 Task: Reply to email with the signature Anna Garcia with the subject 'Request for a meeting' from softage.1@softage.net with the message 'I would like to schedule a call to discuss the progress of the new product development.' with CC to softage.6@softage.net with an attached document User_manual.docx
Action: Mouse moved to (1182, 197)
Screenshot: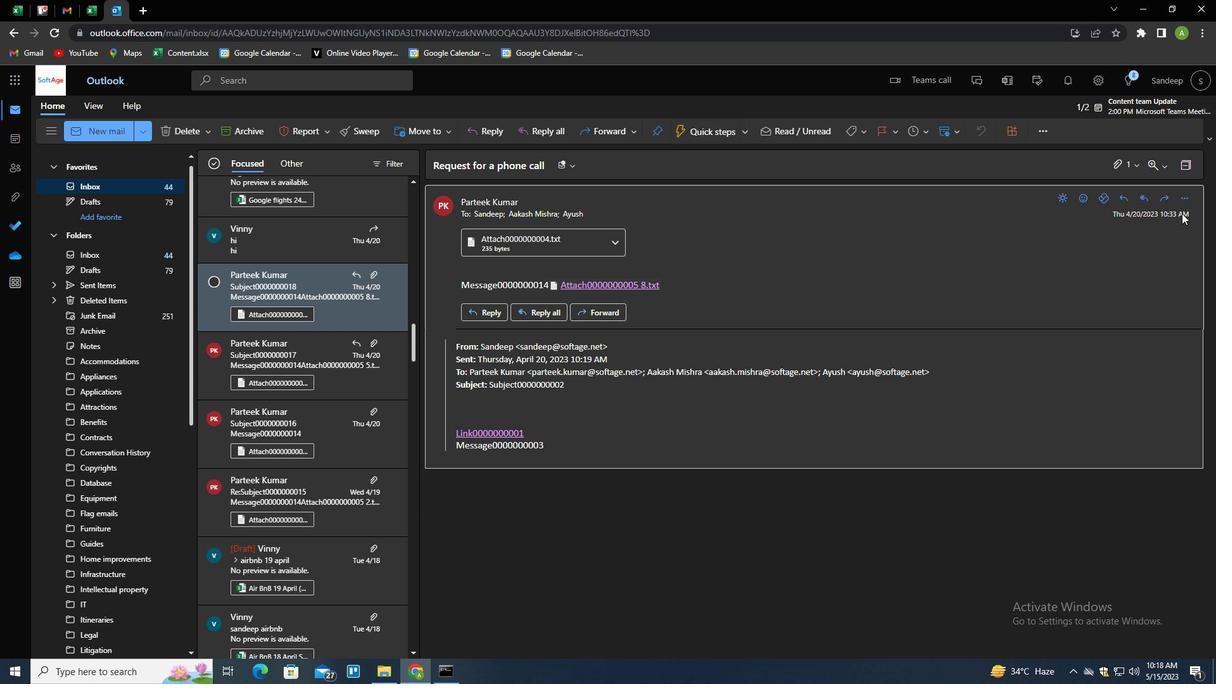 
Action: Mouse pressed left at (1182, 197)
Screenshot: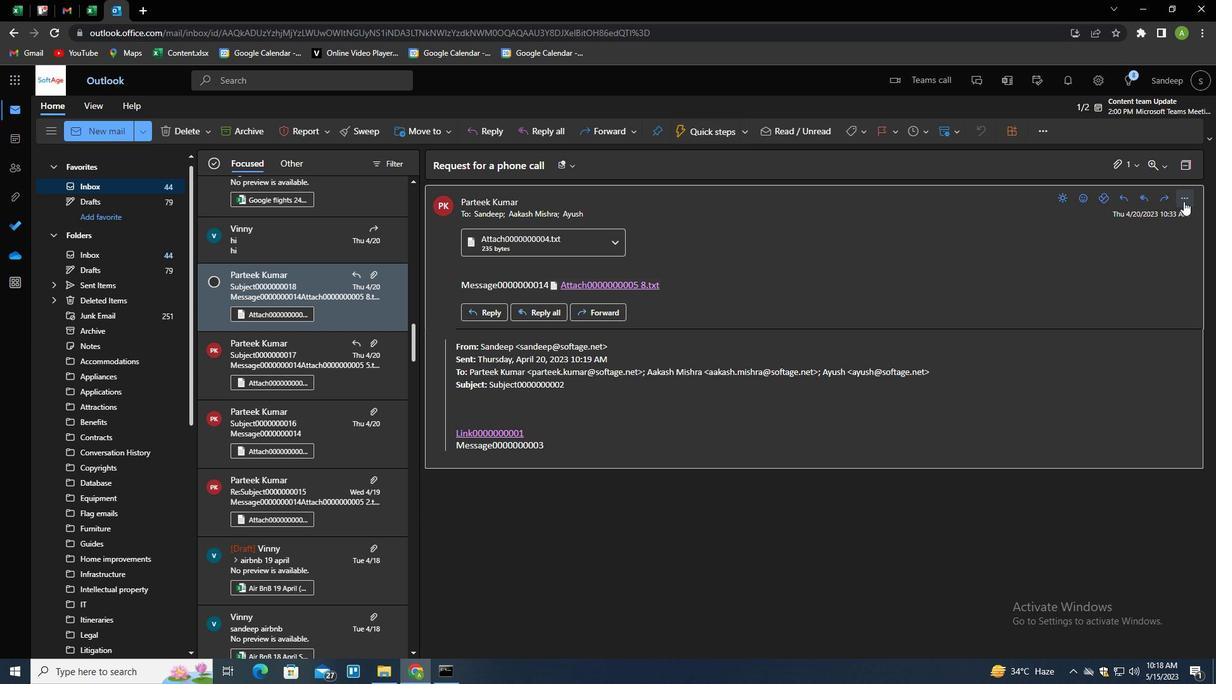 
Action: Mouse moved to (1130, 218)
Screenshot: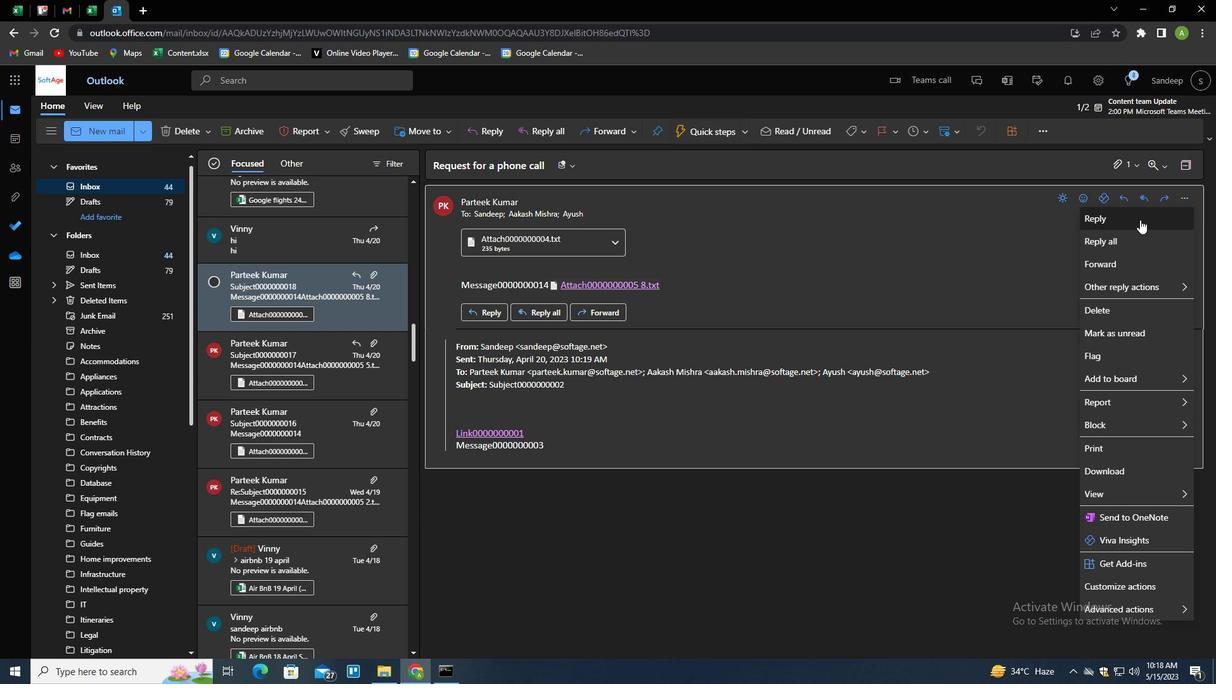 
Action: Mouse pressed left at (1130, 218)
Screenshot: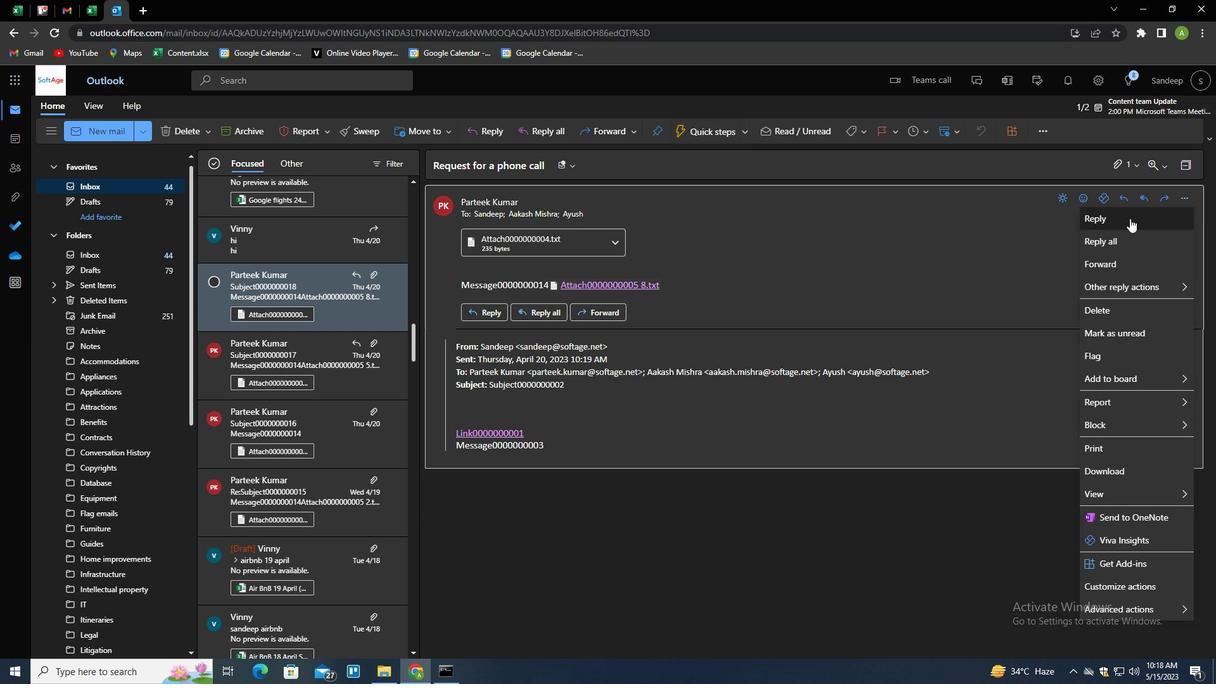 
Action: Mouse moved to (851, 134)
Screenshot: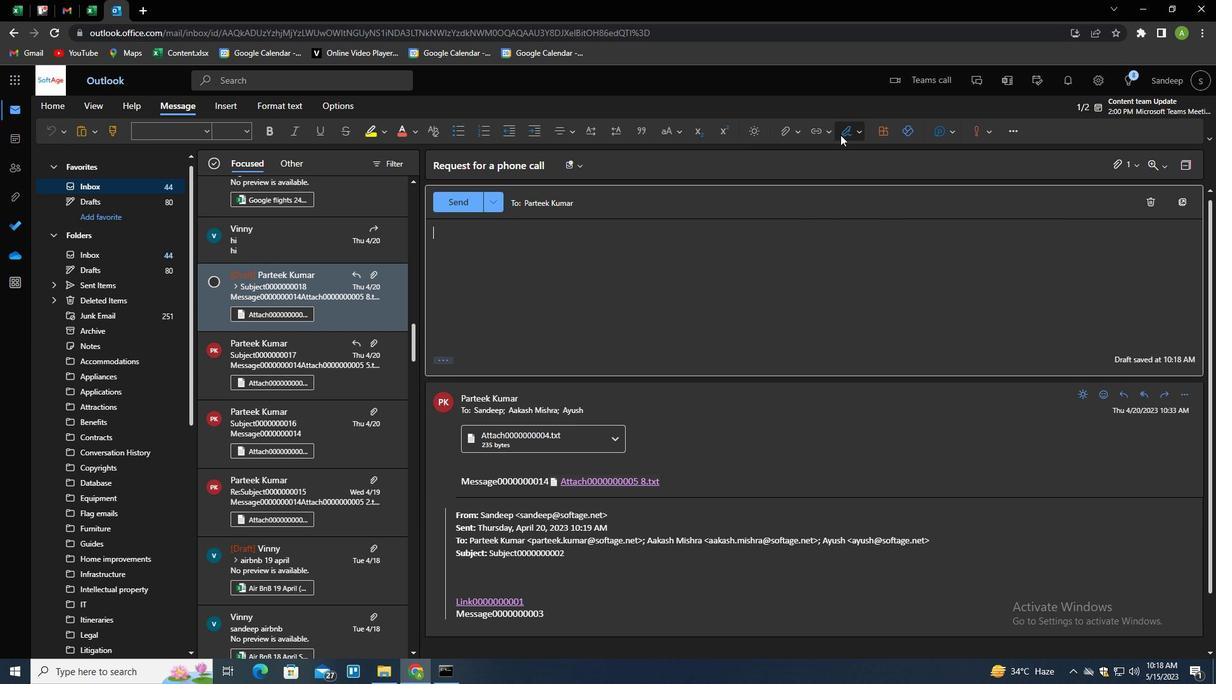 
Action: Mouse pressed left at (851, 134)
Screenshot: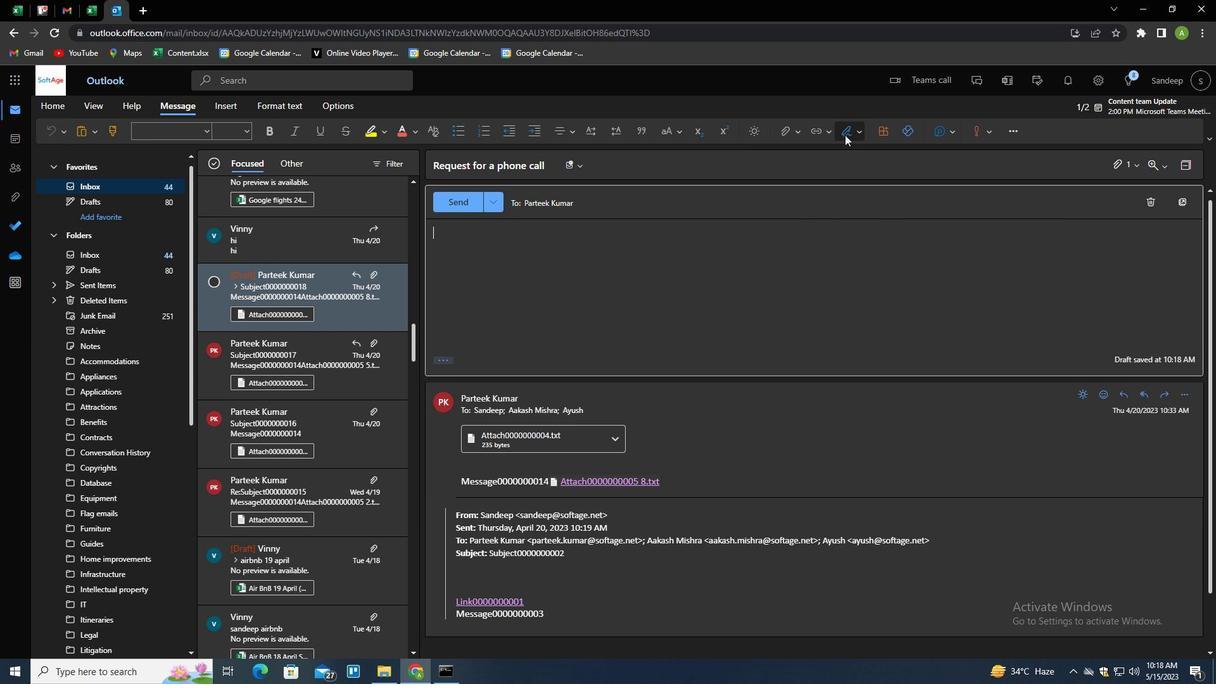 
Action: Mouse moved to (840, 184)
Screenshot: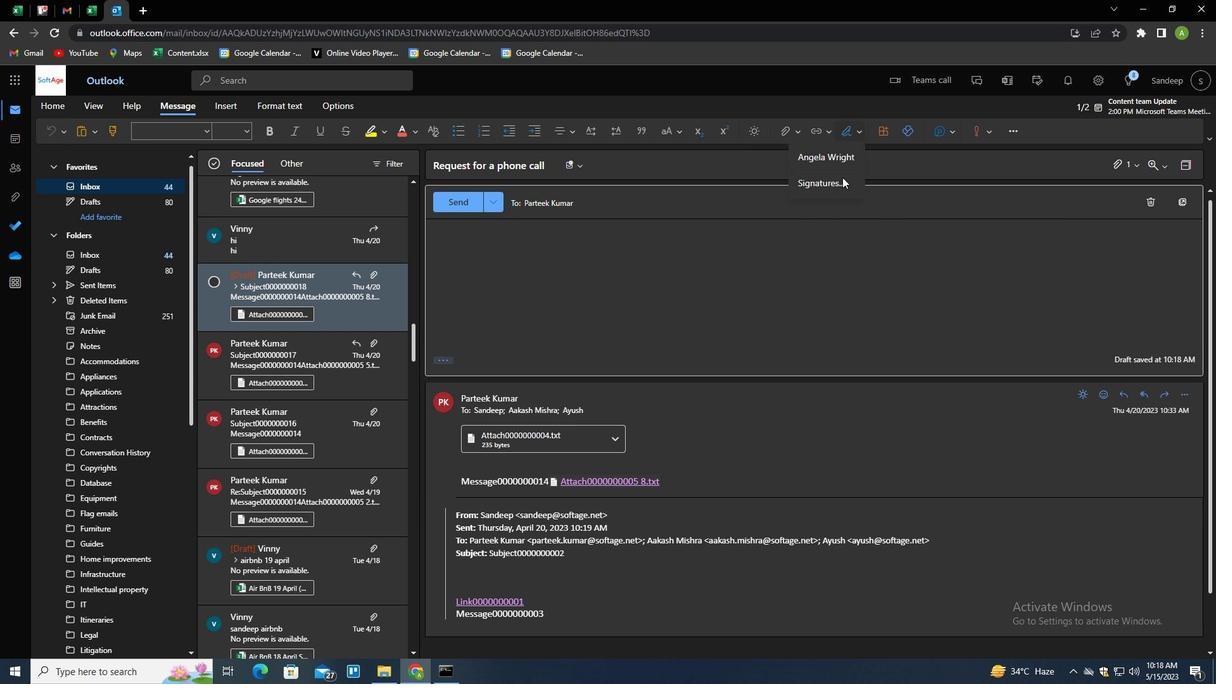 
Action: Mouse pressed left at (840, 184)
Screenshot: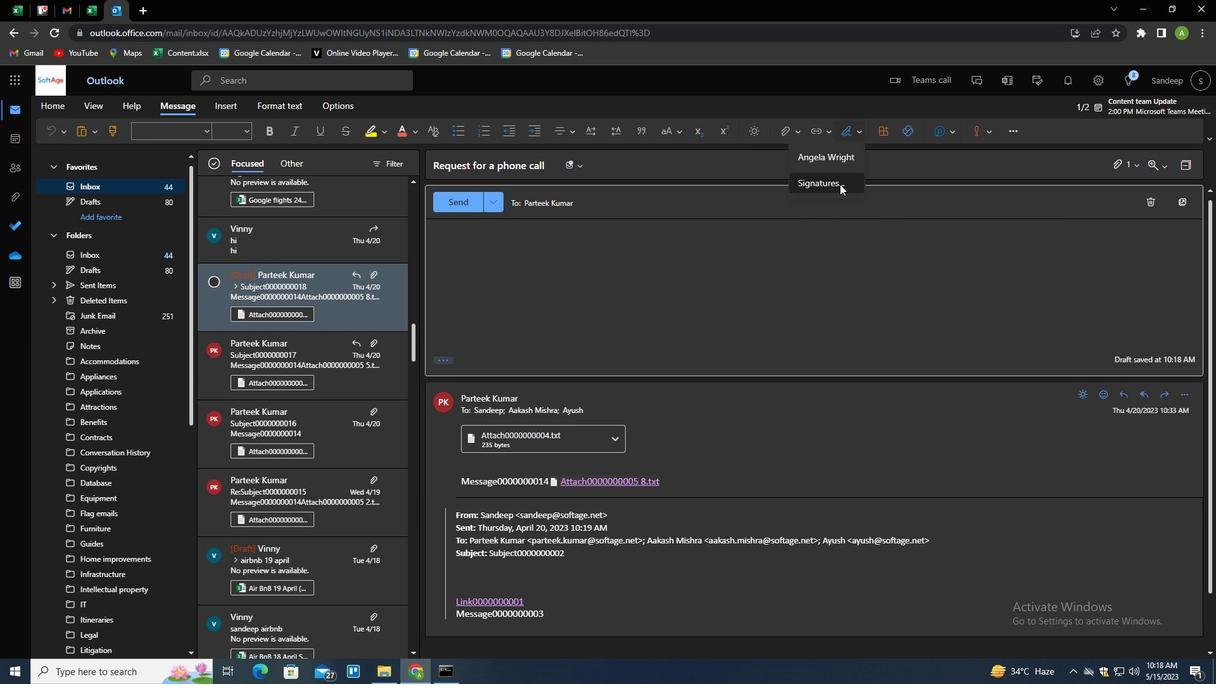 
Action: Mouse moved to (865, 235)
Screenshot: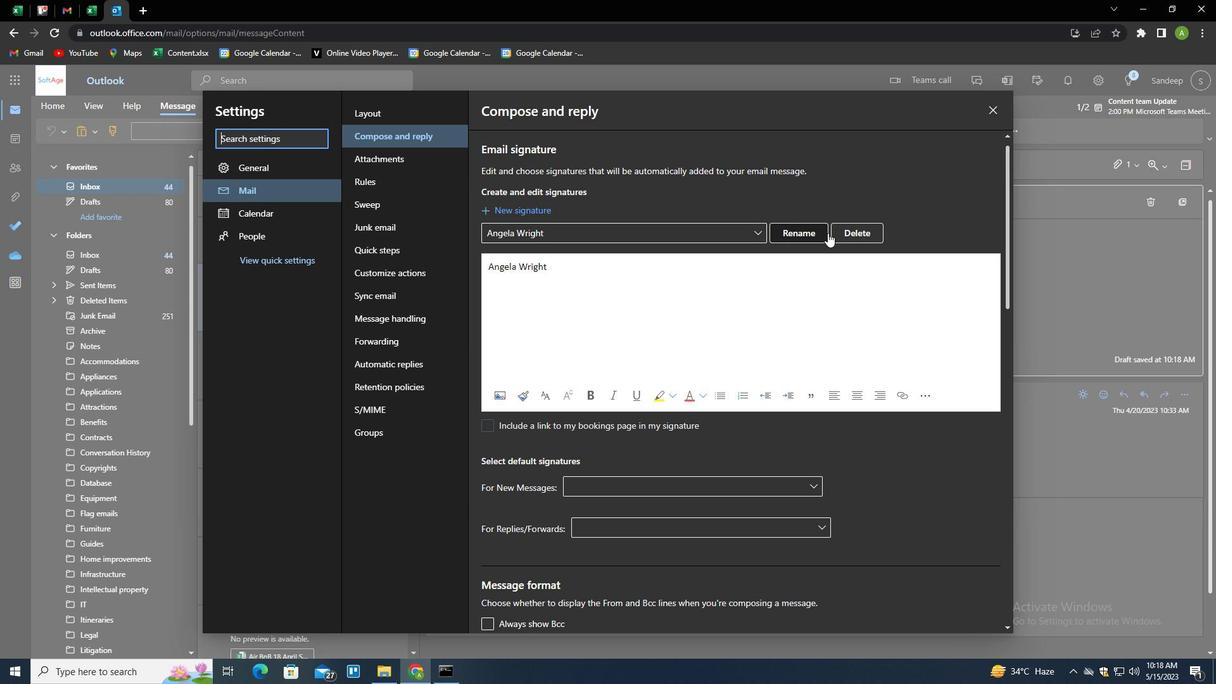 
Action: Mouse pressed left at (865, 235)
Screenshot: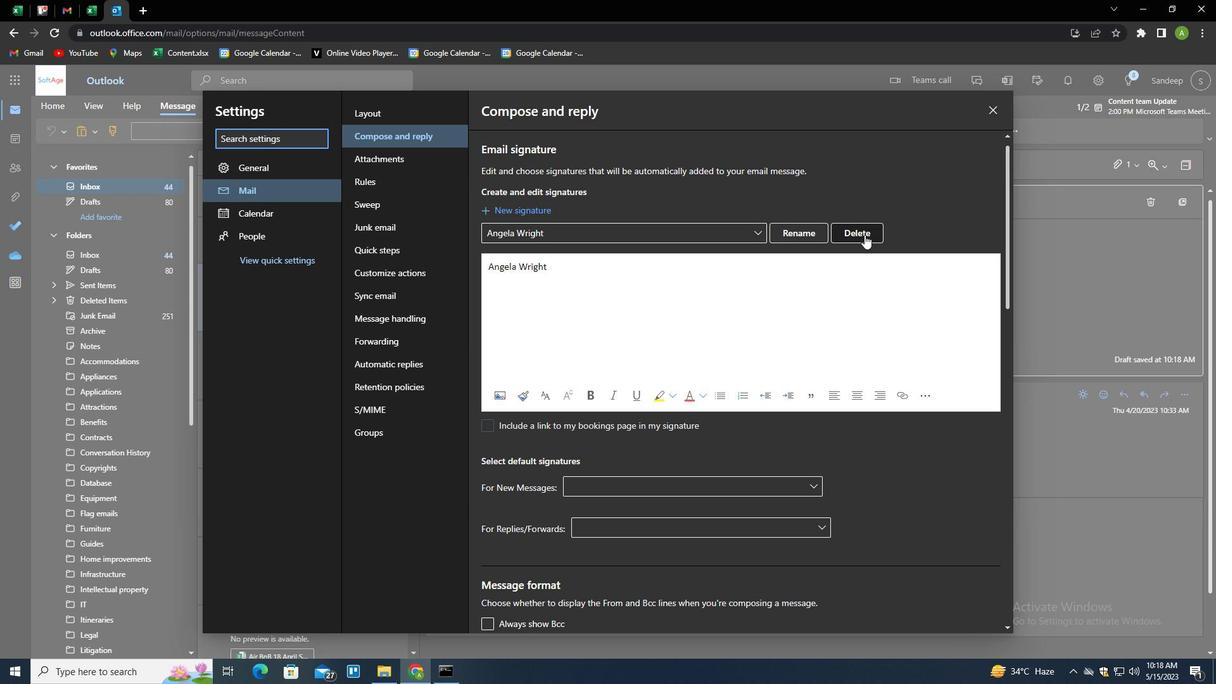 
Action: Mouse moved to (744, 230)
Screenshot: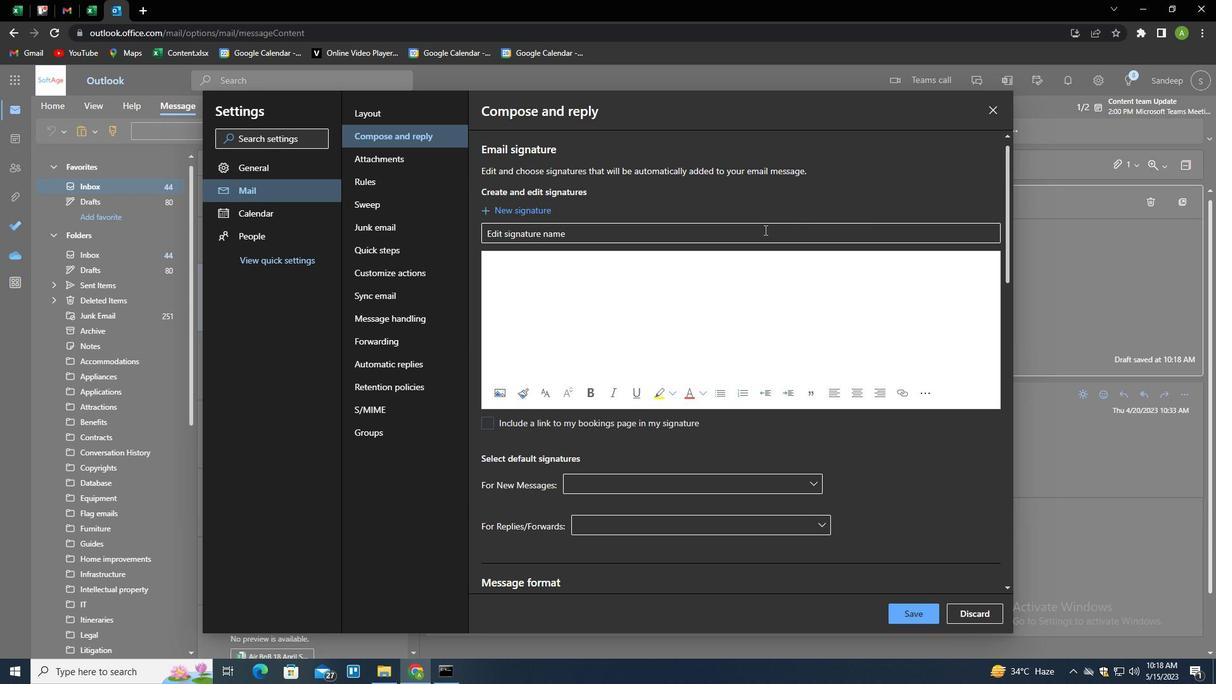 
Action: Mouse pressed left at (744, 230)
Screenshot: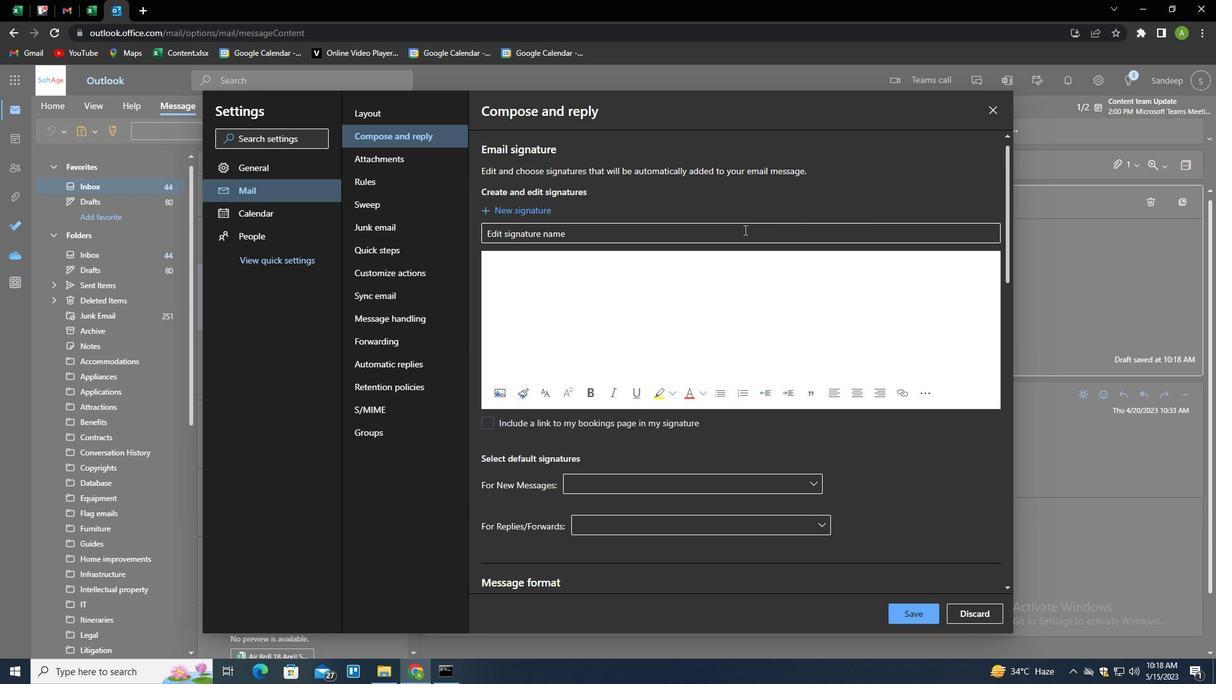 
Action: Key pressed <Key.shift>ANNA<Key.space><Key.shift>GARCIA<Key.tab><Key.shift>ANNA<Key.space><Key.shift>GARCIA
Screenshot: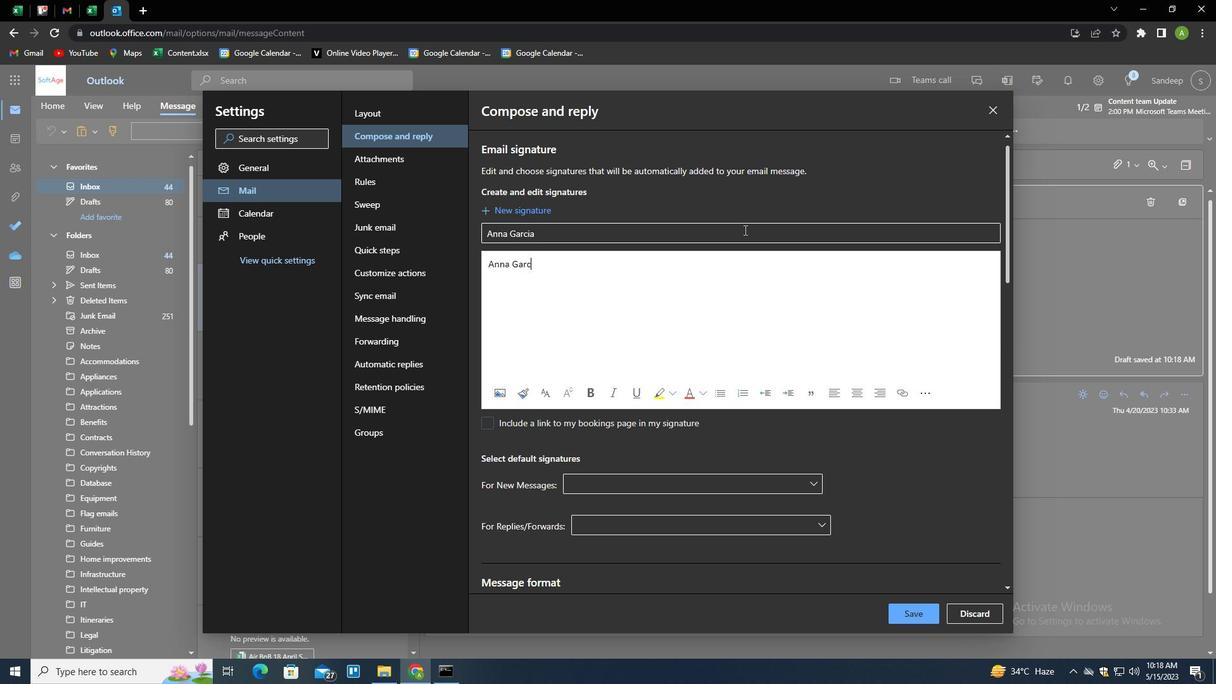 
Action: Mouse moved to (903, 617)
Screenshot: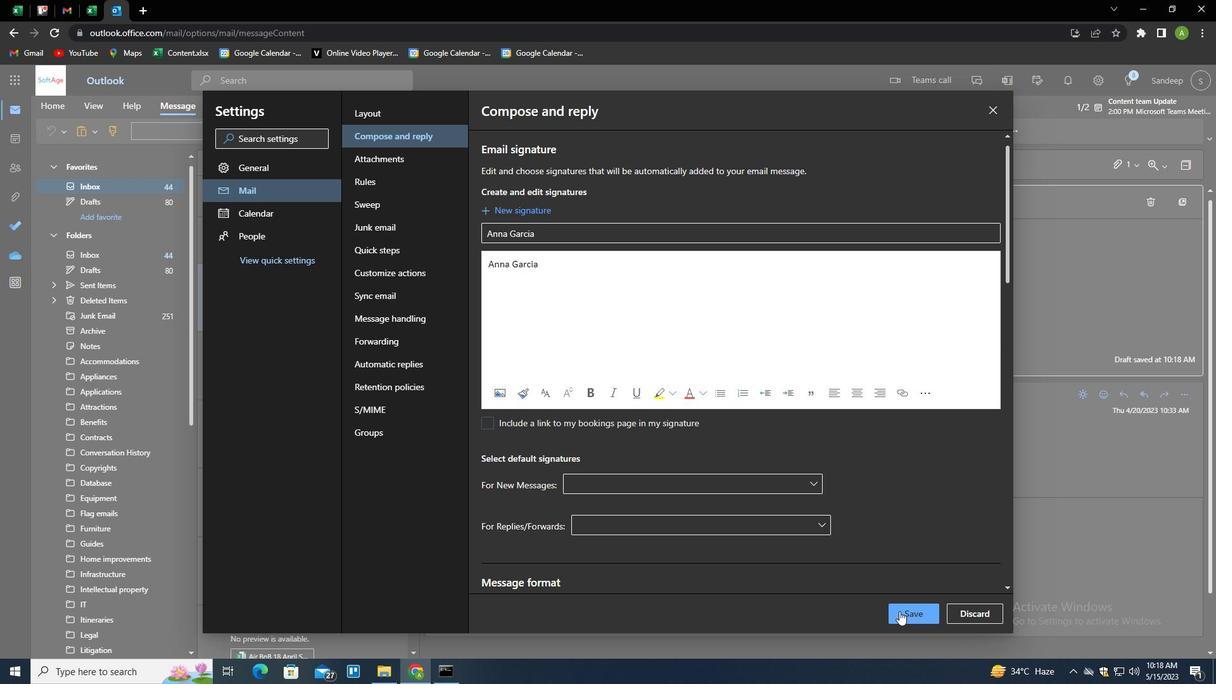 
Action: Mouse pressed left at (903, 617)
Screenshot: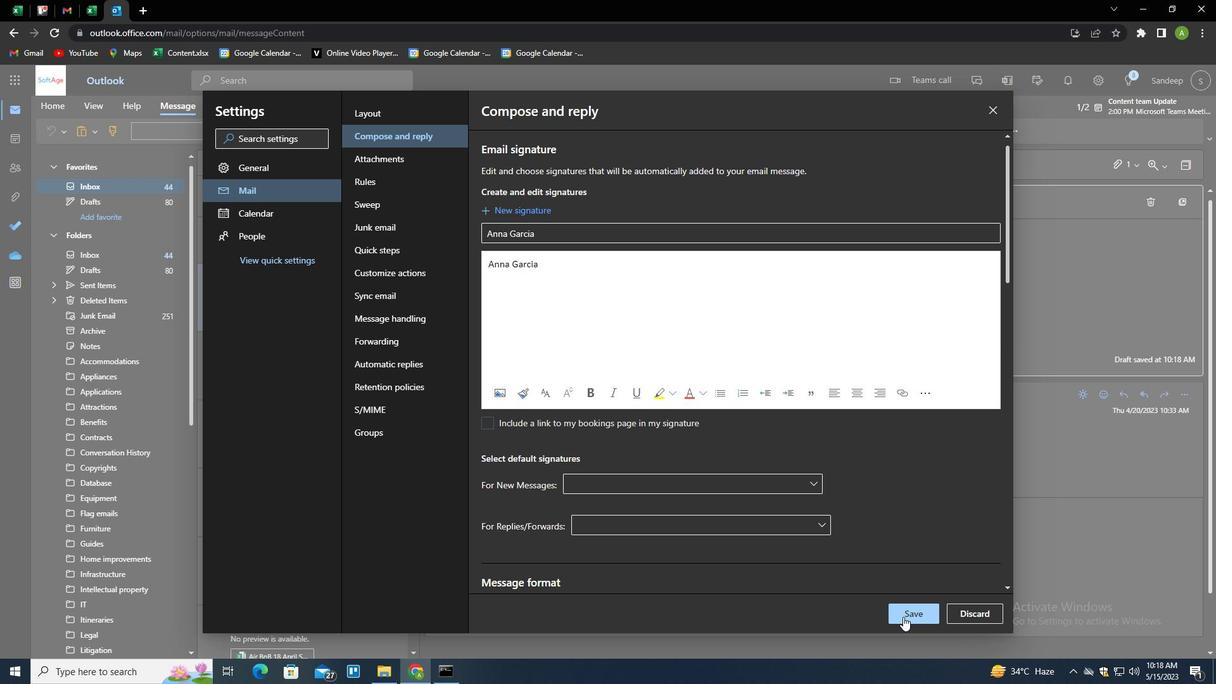 
Action: Mouse moved to (1046, 332)
Screenshot: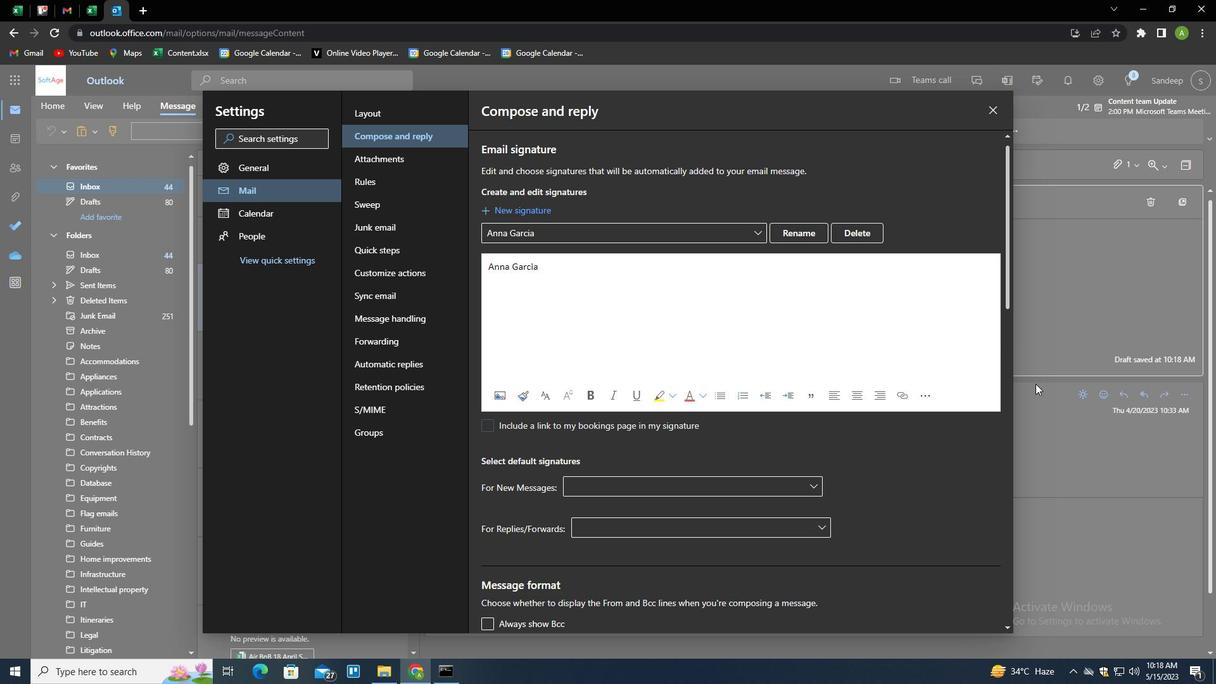 
Action: Mouse pressed left at (1046, 332)
Screenshot: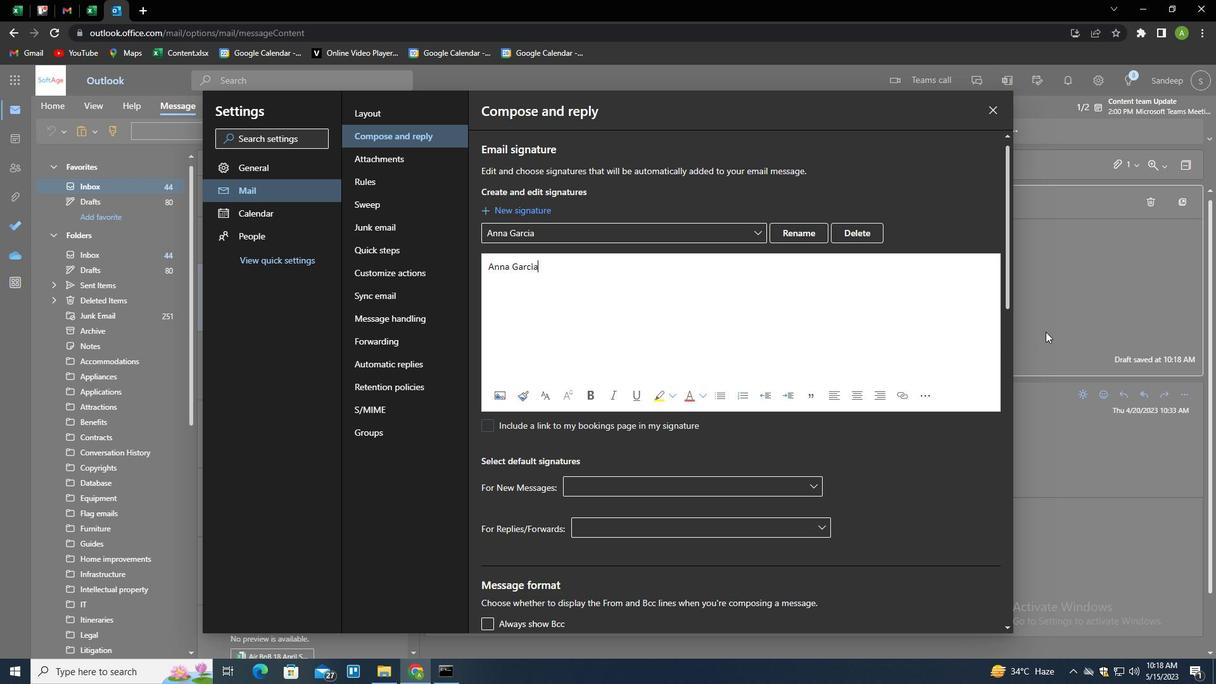
Action: Mouse moved to (850, 133)
Screenshot: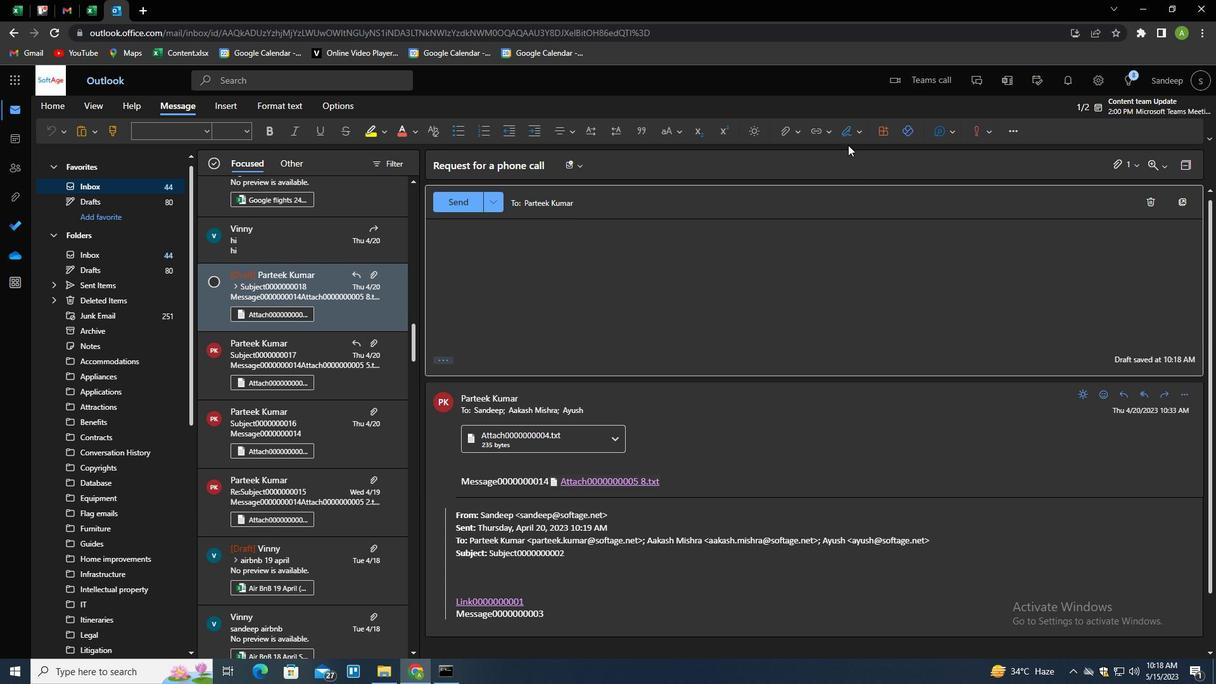
Action: Mouse pressed left at (850, 133)
Screenshot: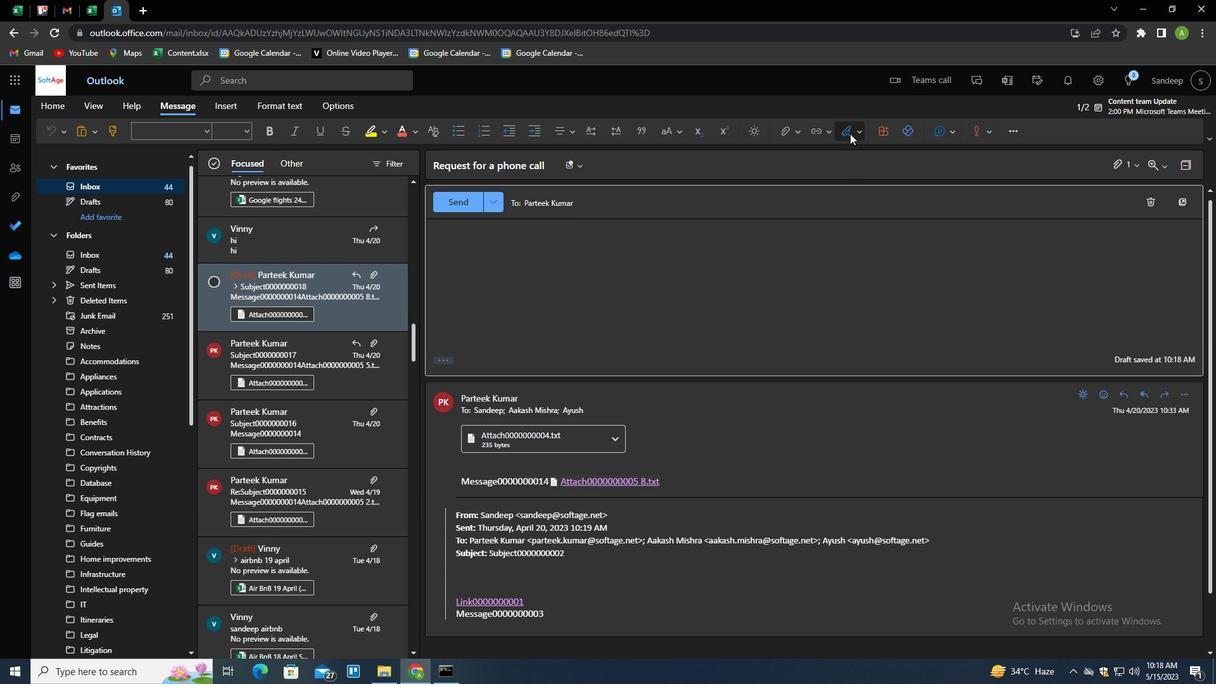 
Action: Mouse moved to (846, 157)
Screenshot: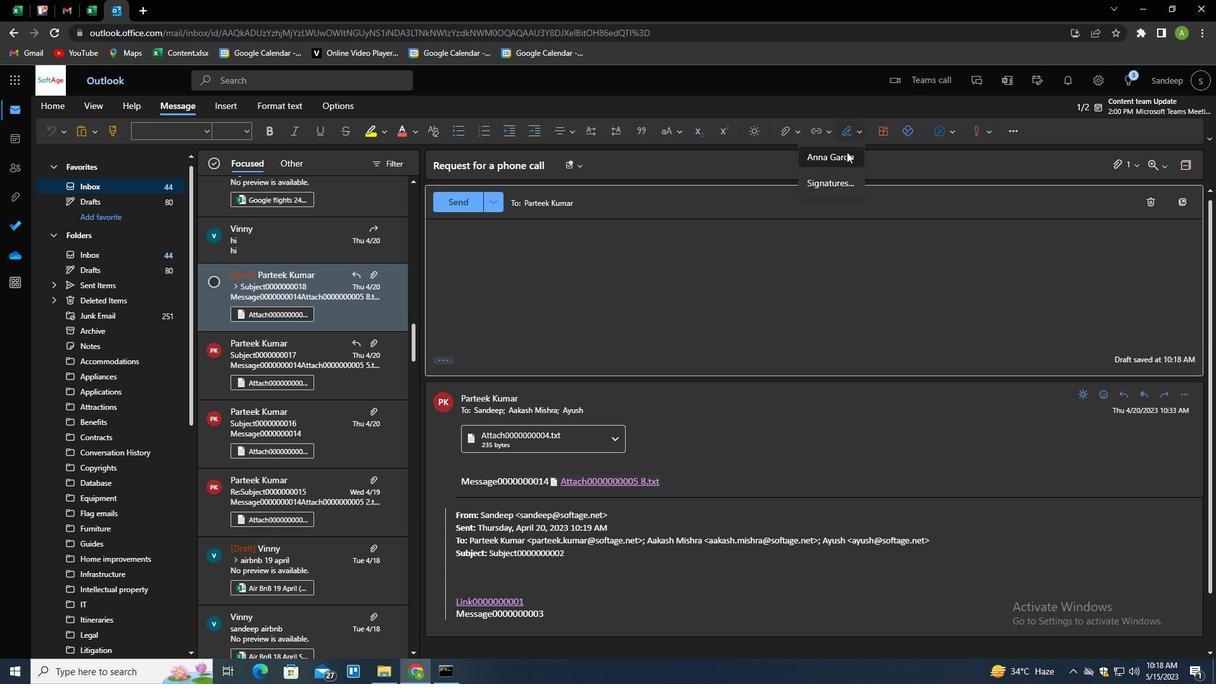 
Action: Mouse pressed left at (846, 157)
Screenshot: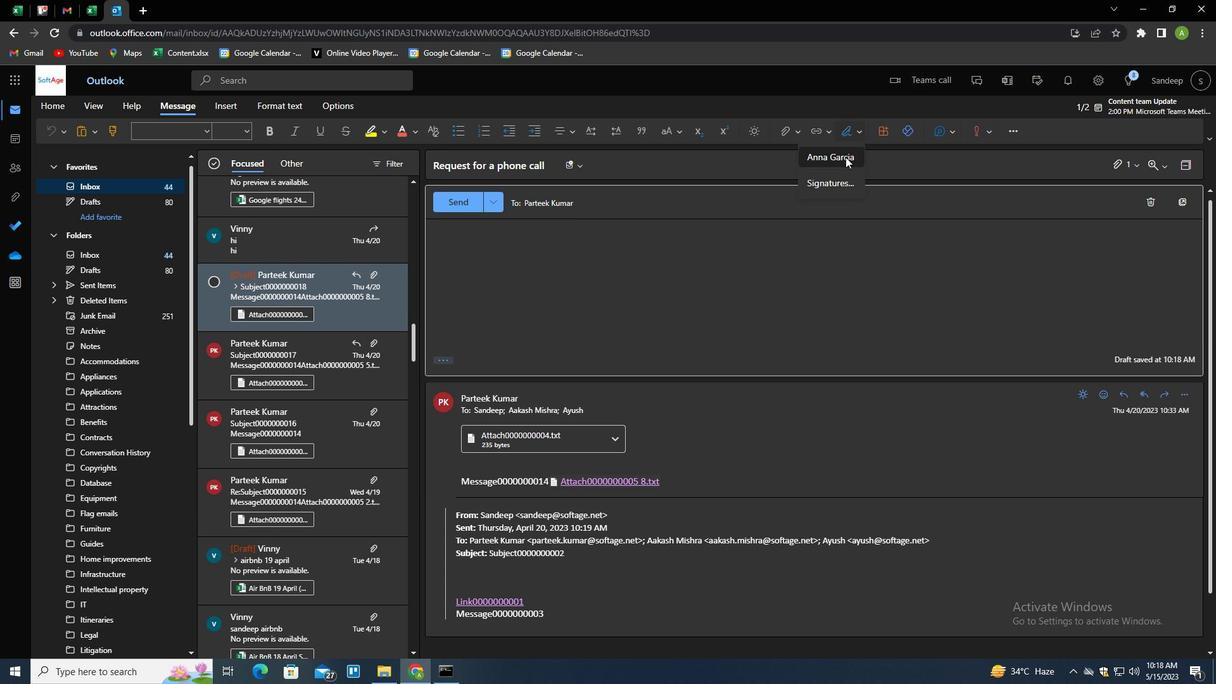 
Action: Mouse moved to (591, 202)
Screenshot: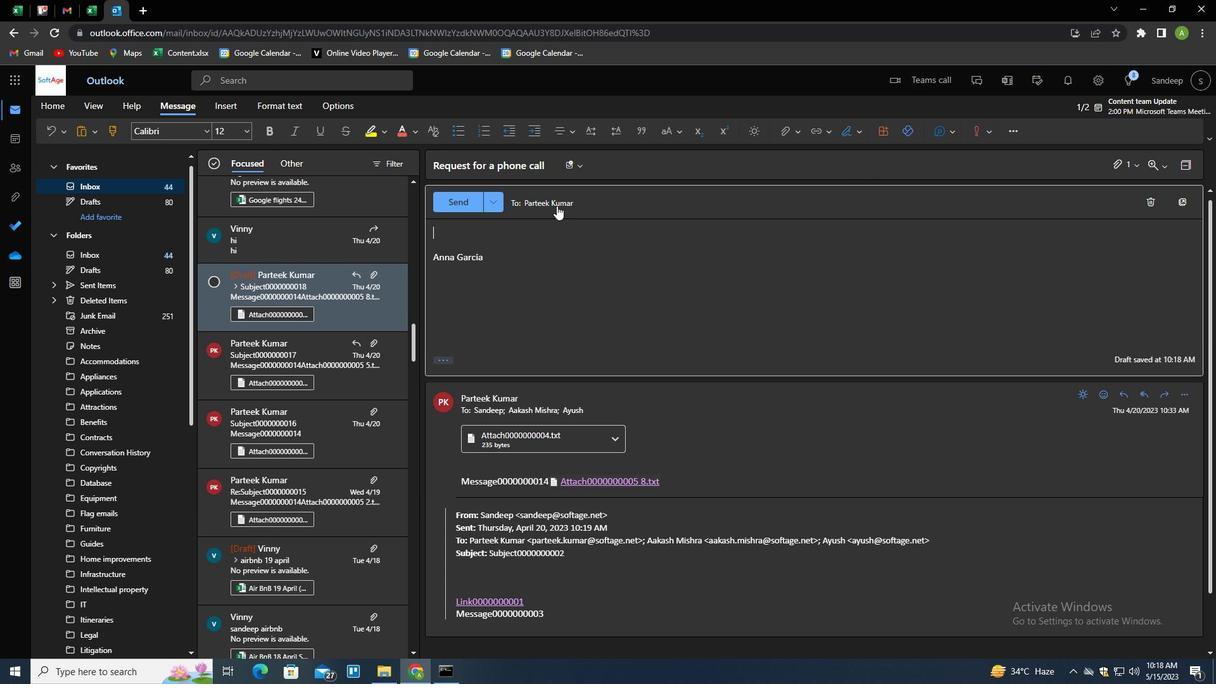 
Action: Mouse pressed left at (591, 202)
Screenshot: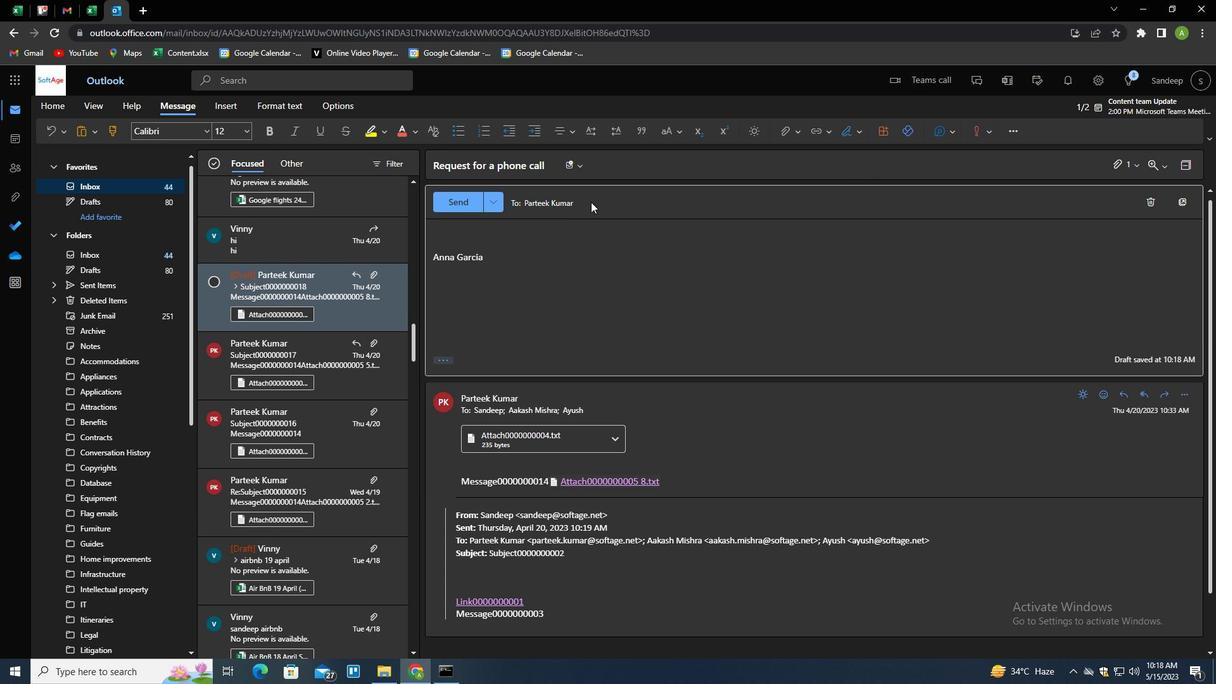 
Action: Mouse moved to (444, 387)
Screenshot: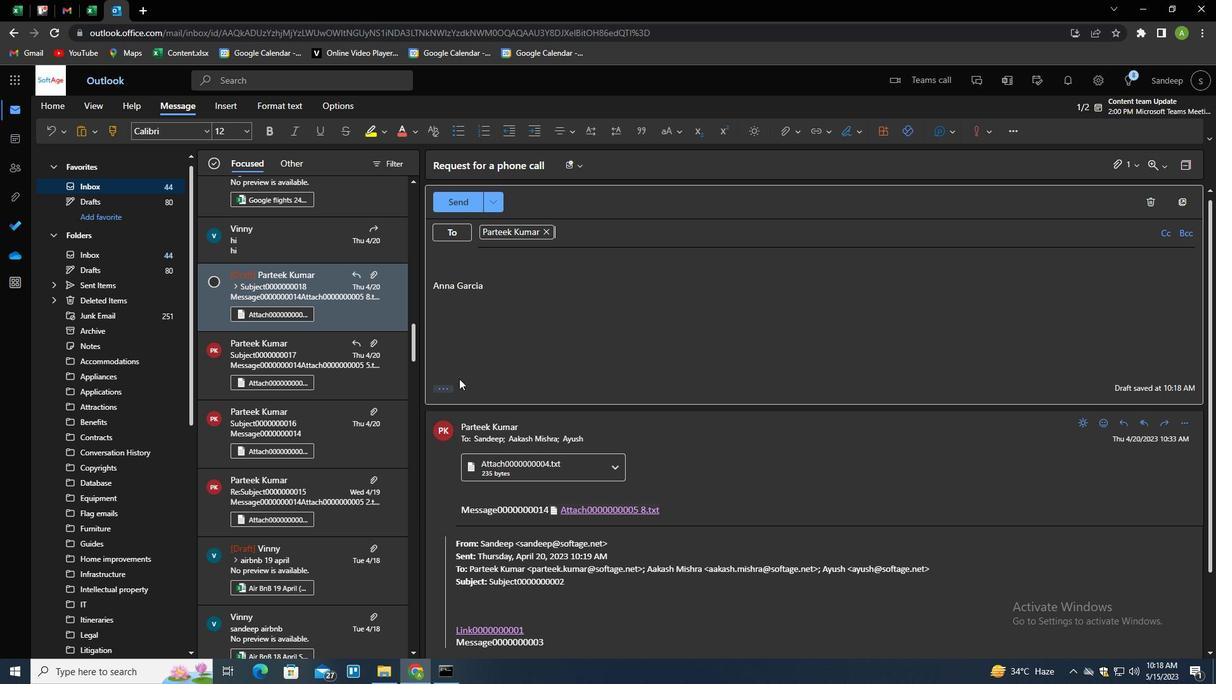 
Action: Mouse pressed left at (444, 387)
Screenshot: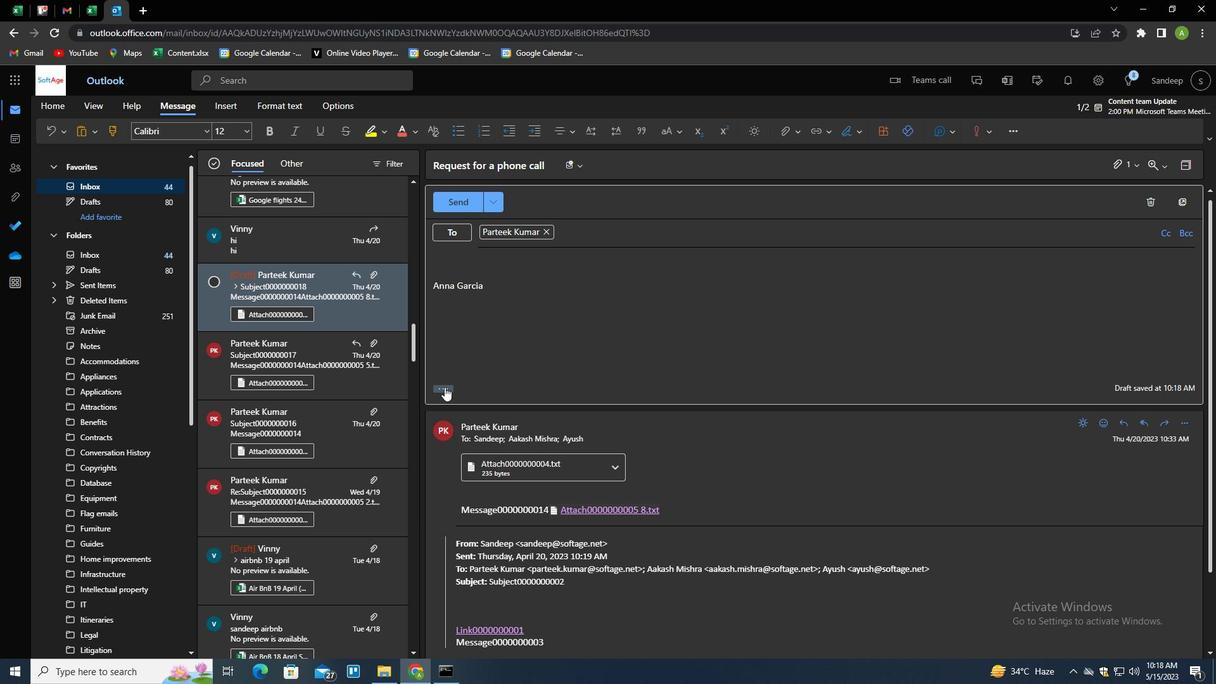 
Action: Mouse moved to (487, 255)
Screenshot: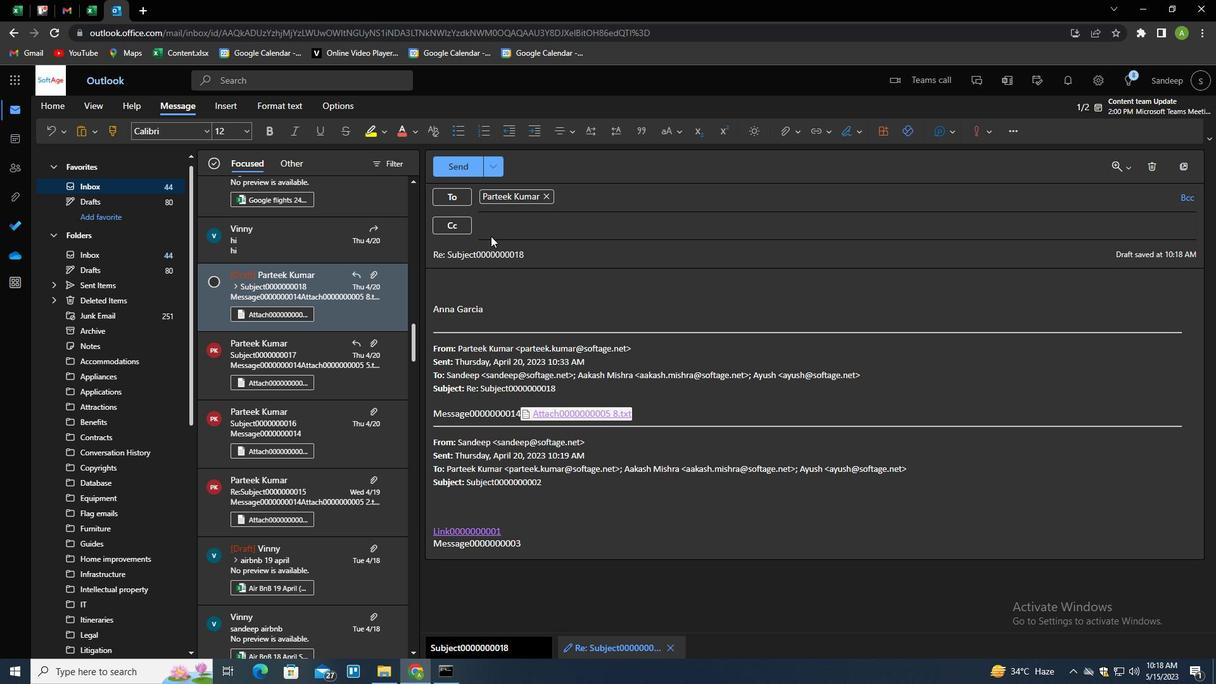 
Action: Mouse pressed left at (487, 255)
Screenshot: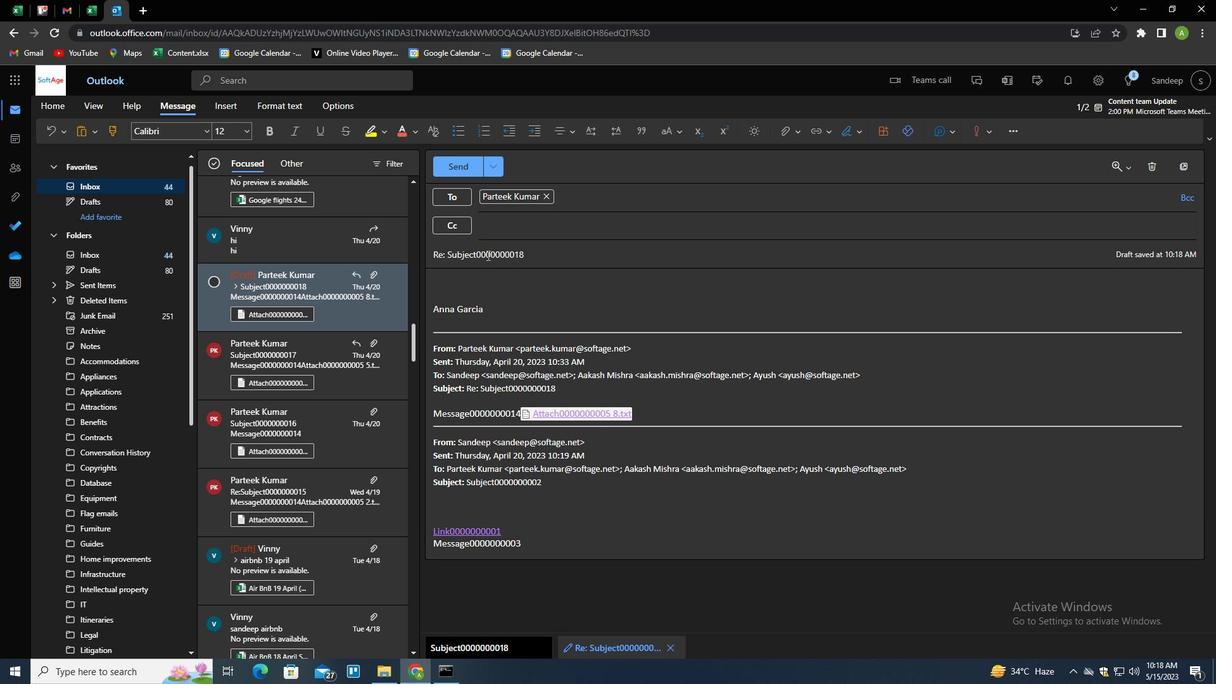 
Action: Mouse pressed left at (487, 255)
Screenshot: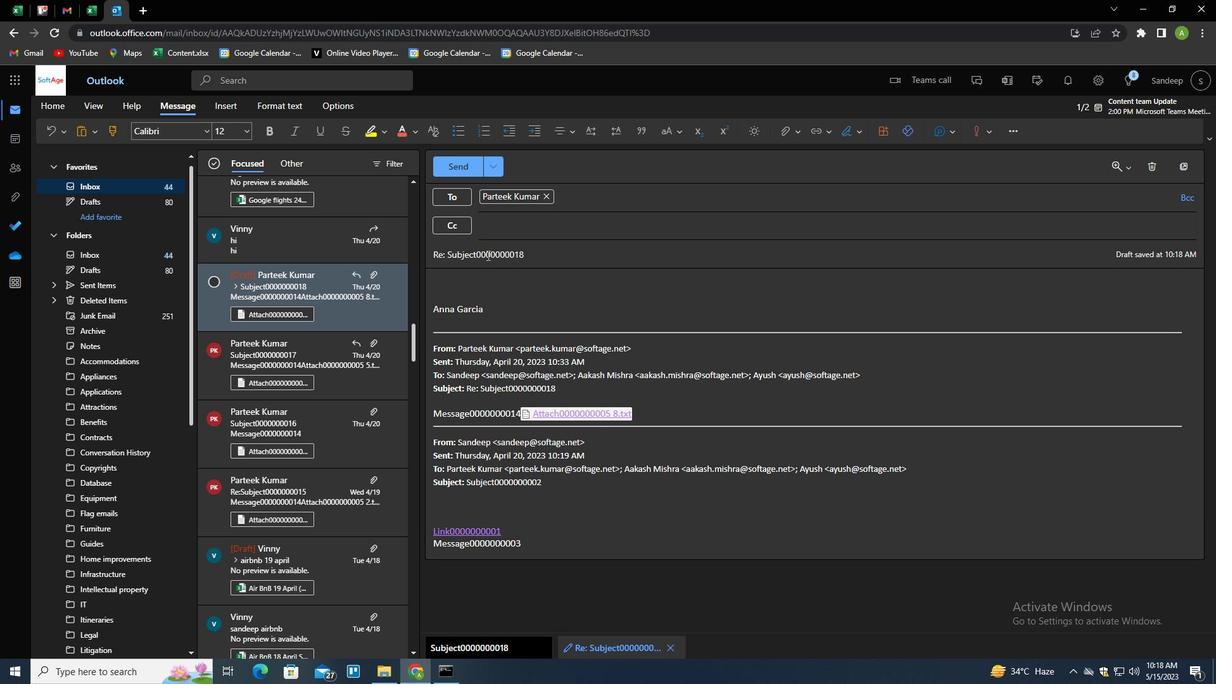 
Action: Mouse pressed left at (487, 255)
Screenshot: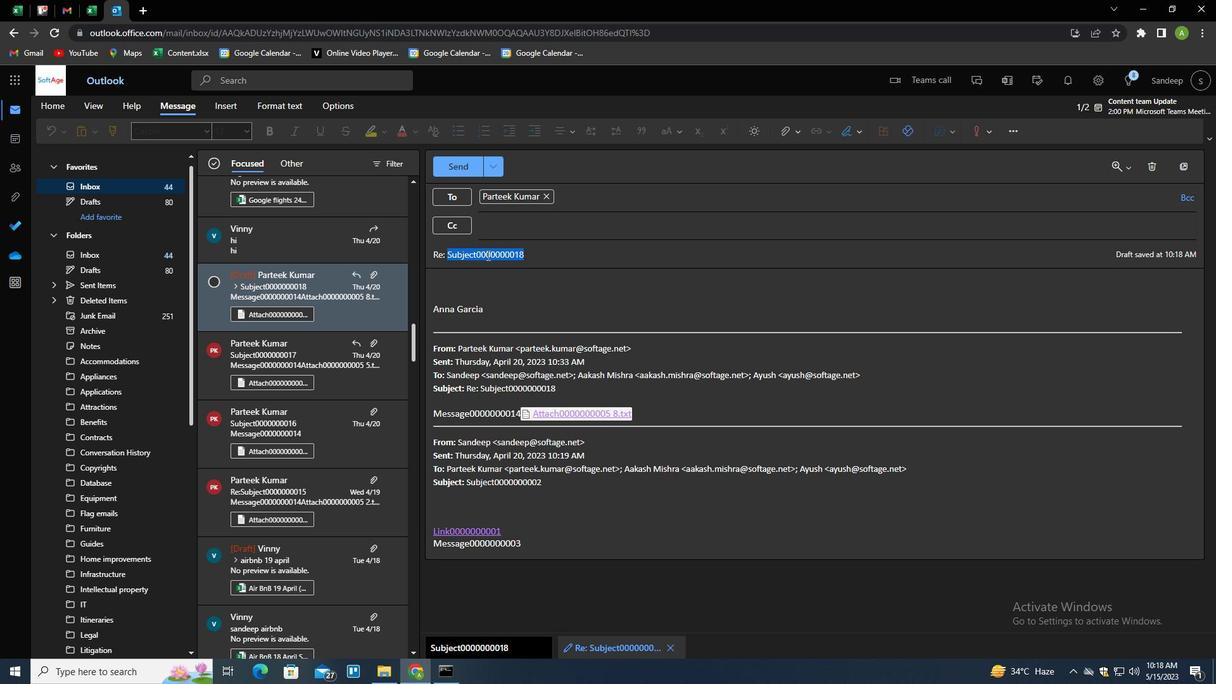 
Action: Key pressed <Key.shift>REQUEST<Key.space>FOR<Key.space>A<Key.space>MEETING<Key.tab><Key.shift>I<Key.space>WO<Key.backspace><Key.backspace><Key.backspace><Key.backspace><Key.shift>O<Key.backspace>I<Key.space>WOULD<Key.space>LIKE<Key.space>TO<Key.space>CHE<Key.backspace><Key.backspace><Key.backspace>SCHEDULE<Key.space>A<Key.space>CALL<Key.space>TO<Key.space>DISCRSS<Key.backspace><Key.backspace><Key.backspace>USS<Key.space>THE<Key.space>PROGRA<Key.backspace>ESS<Key.space>THE<Key.space>PROGESS<Key.space>OF<Key.backspace><Key.backspace><Key.backspace><Key.backspace><Key.backspace><Key.backspace>RS<Key.backspace>ESS<Key.space>TO<Key.space><Key.backspace><Key.backspace><Key.backspace>OF<Key.space>THE<Key.space>NEW<Key.space>PRODUCTT<Key.space>D<Key.backspace><Key.backspace><Key.backspace><Key.space>DEVELOPMENT.
Screenshot: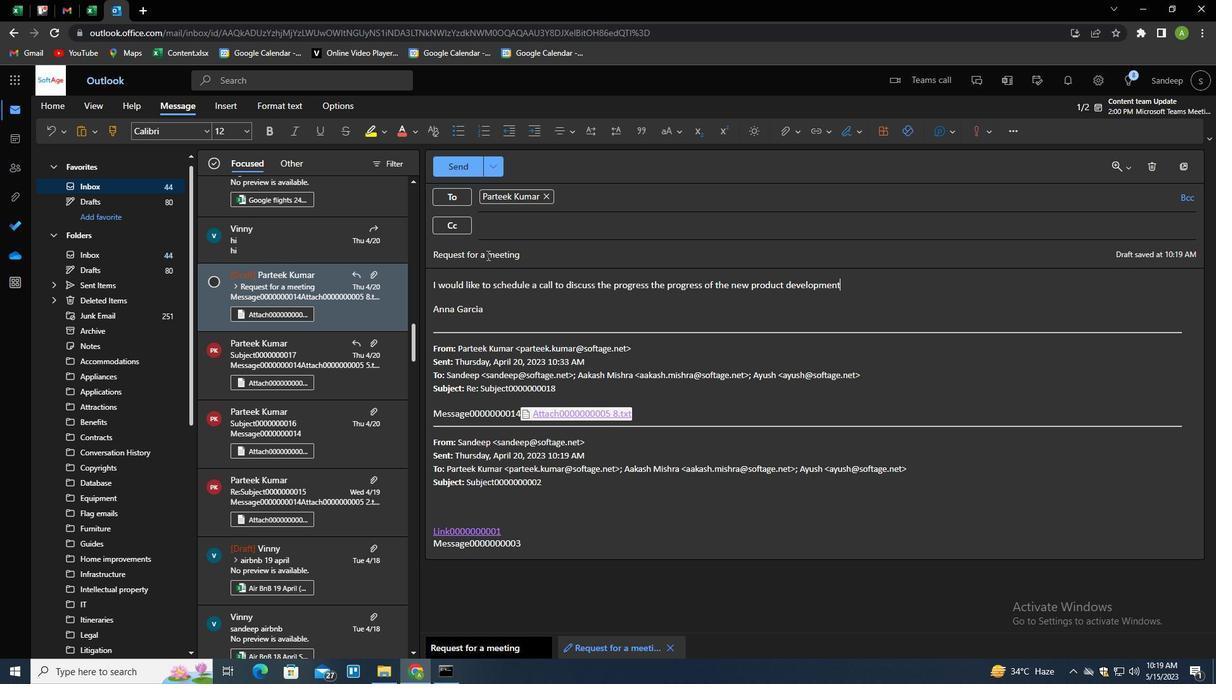 
Action: Mouse moved to (501, 223)
Screenshot: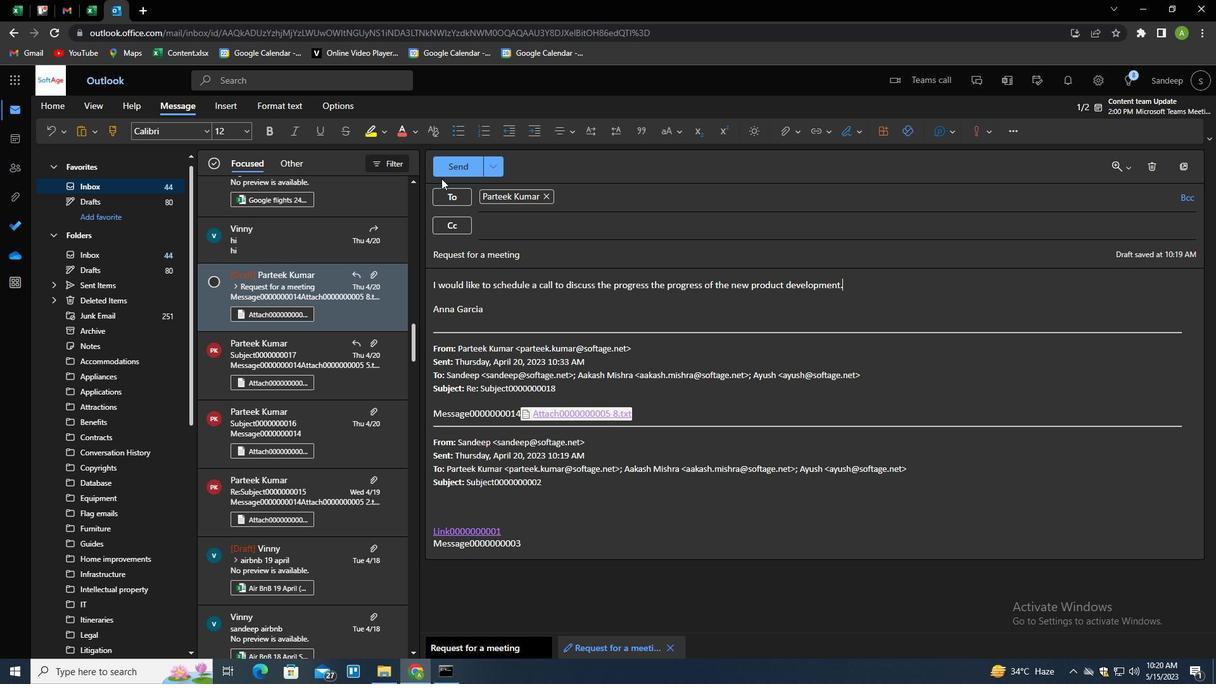 
Action: Mouse pressed left at (501, 223)
Screenshot: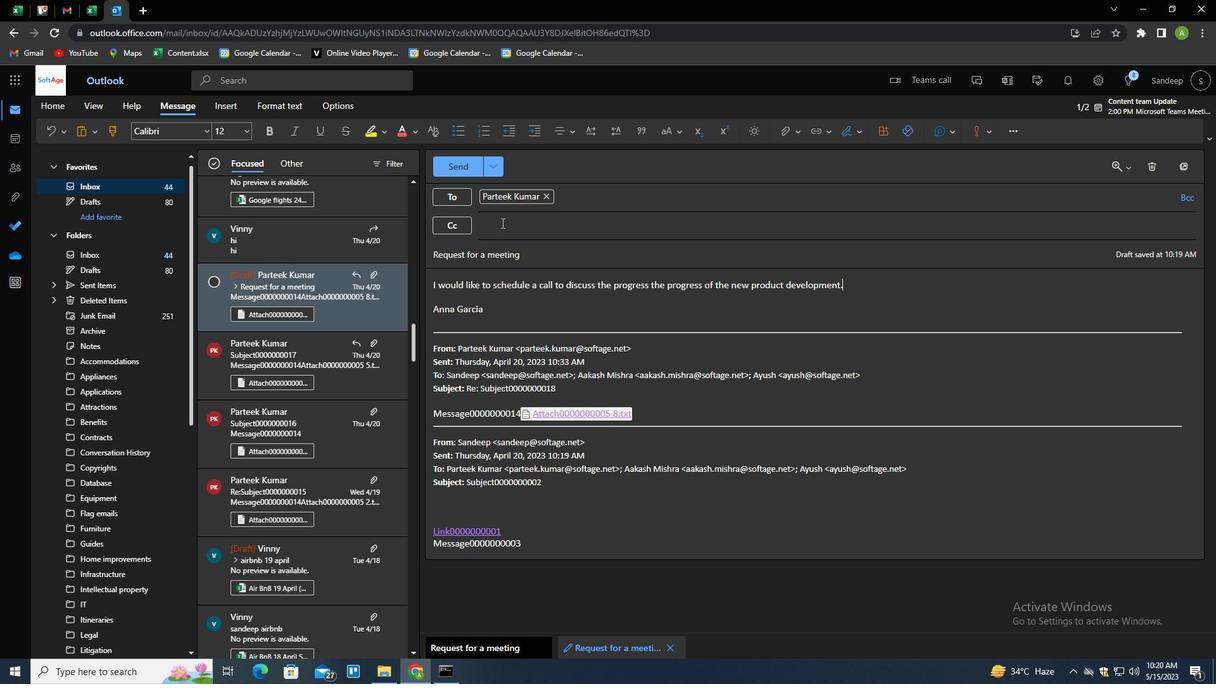 
Action: Key pressed SOFTAGE.6<Key.shift><Key.shift><Key.shift><Key.shift><Key.shift><Key.shift><Key.shift><Key.shift><Key.shift>@SOFTAGE.NET<Key.enter>
Screenshot: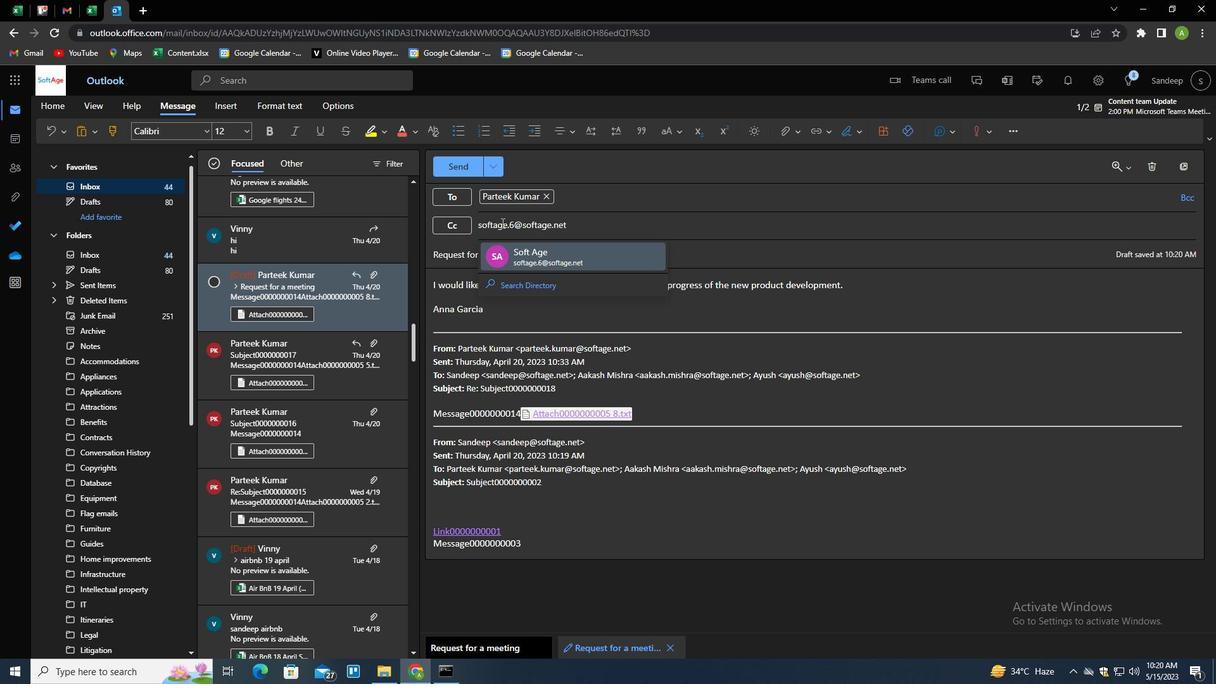 
Action: Mouse moved to (853, 131)
Screenshot: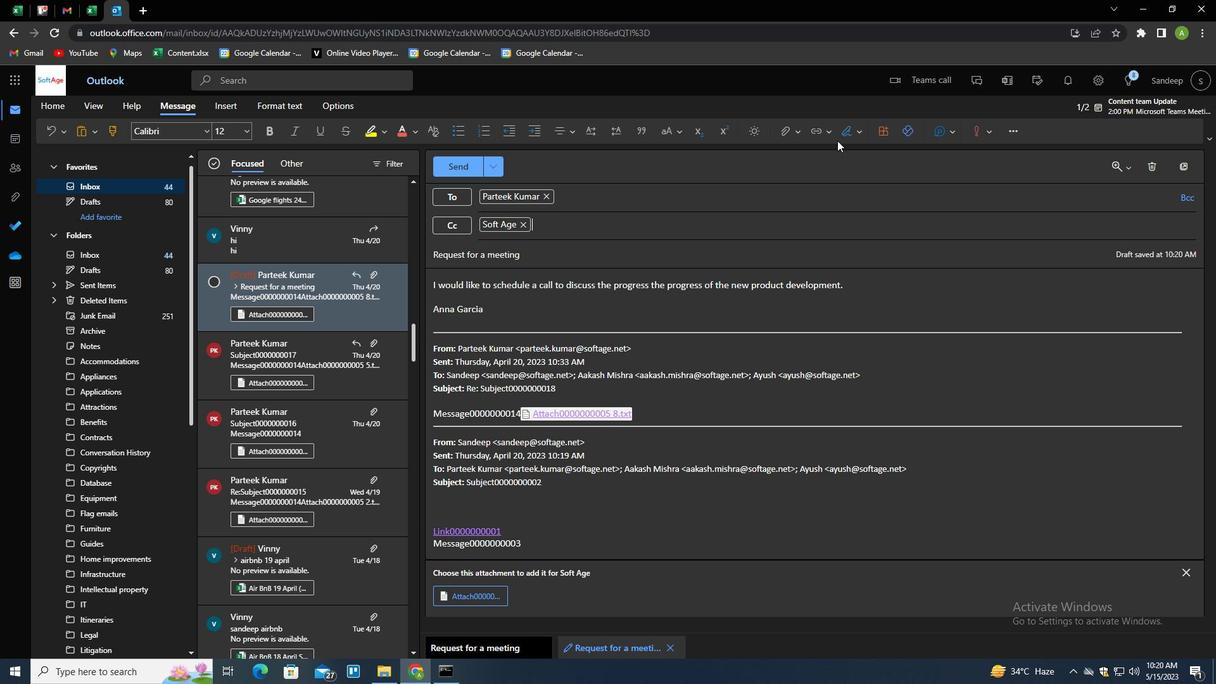 
Action: Mouse pressed left at (853, 131)
Screenshot: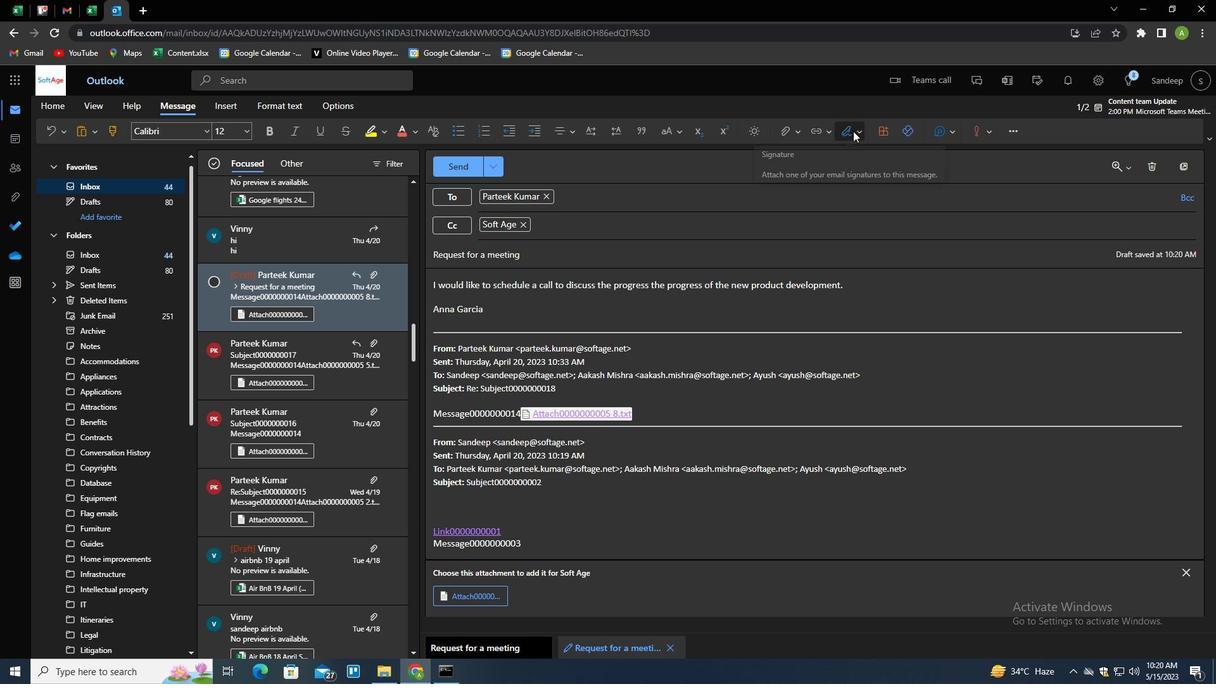 
Action: Mouse moved to (787, 128)
Screenshot: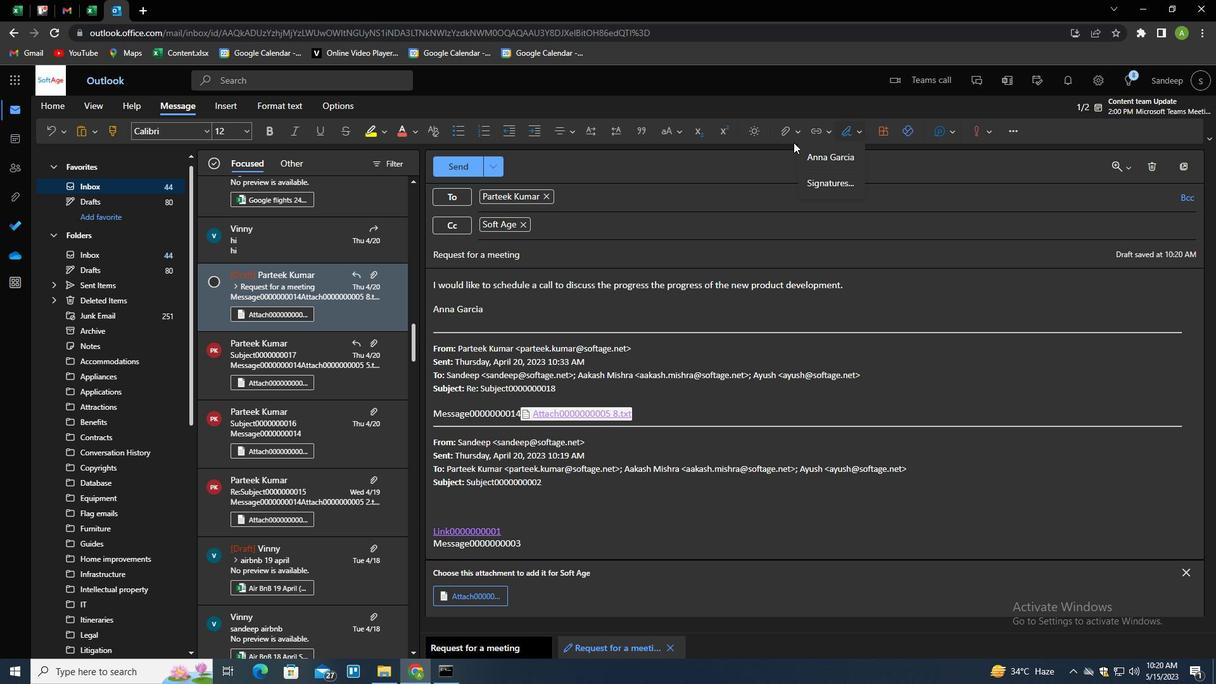 
Action: Mouse pressed left at (787, 128)
Screenshot: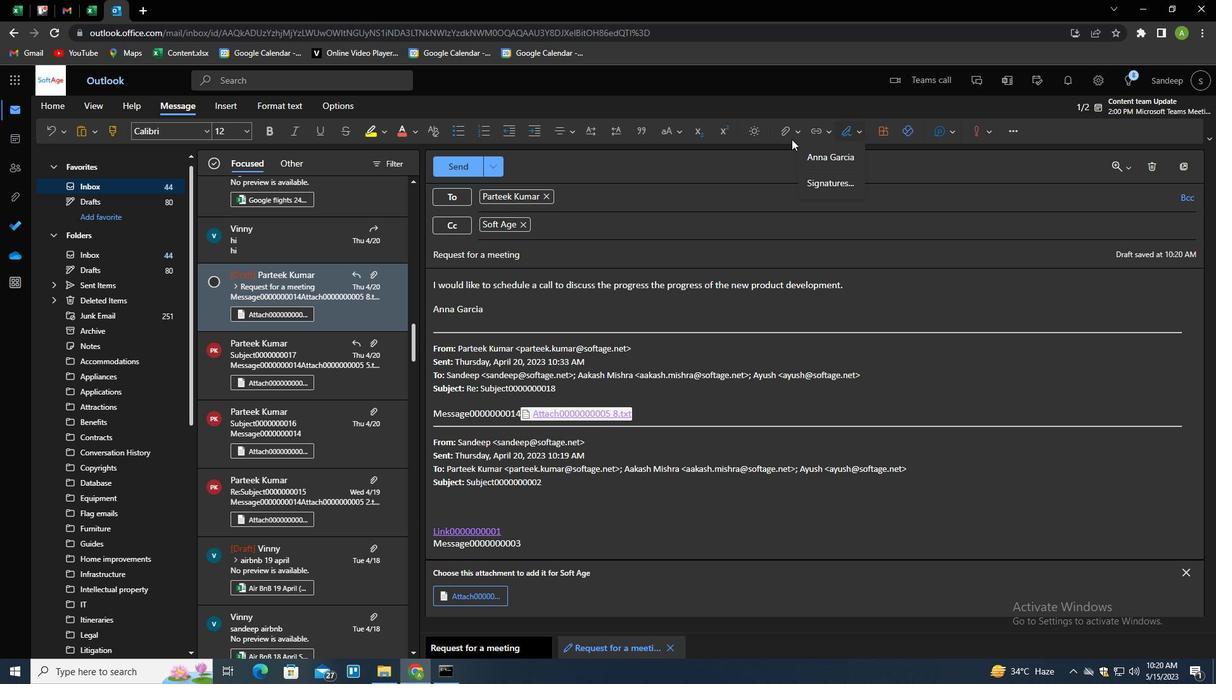 
Action: Mouse moved to (701, 160)
Screenshot: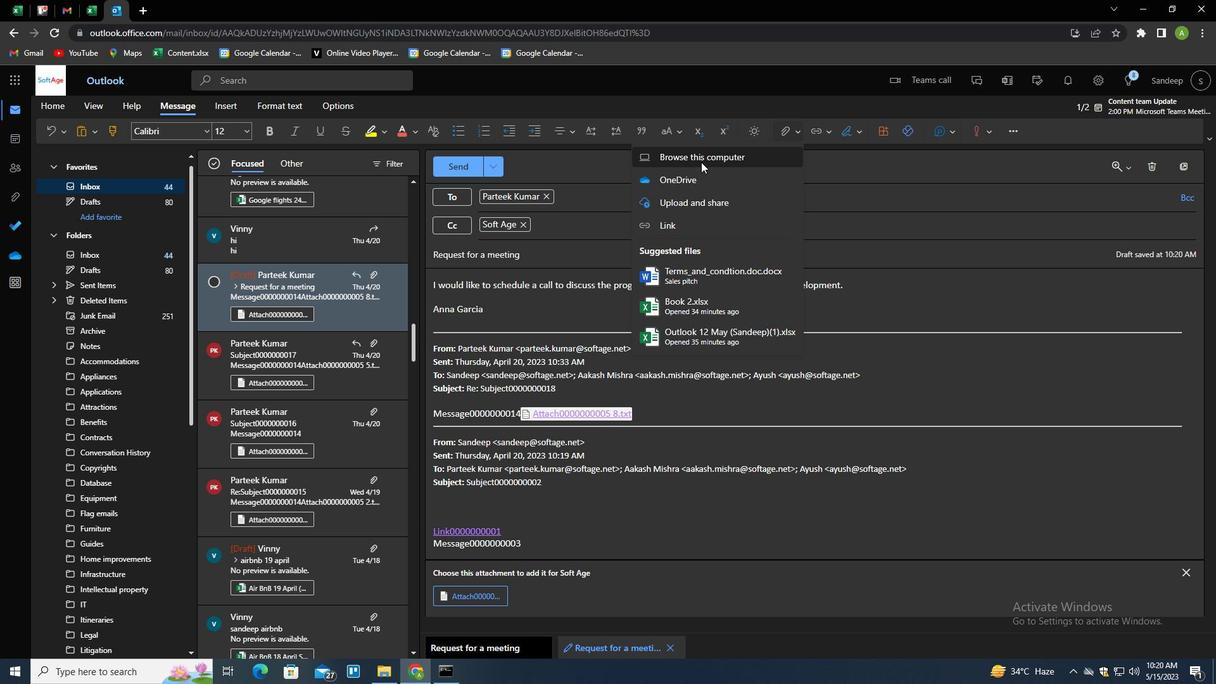 
Action: Mouse pressed left at (701, 160)
Screenshot: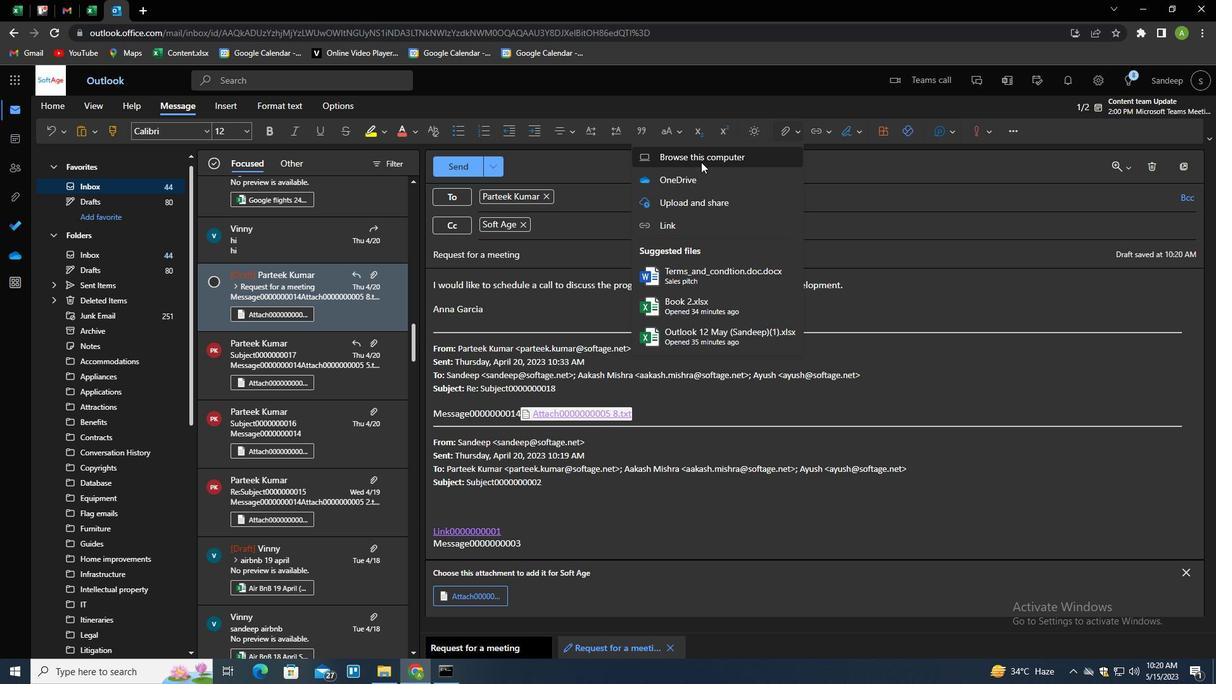 
Action: Mouse moved to (247, 191)
Screenshot: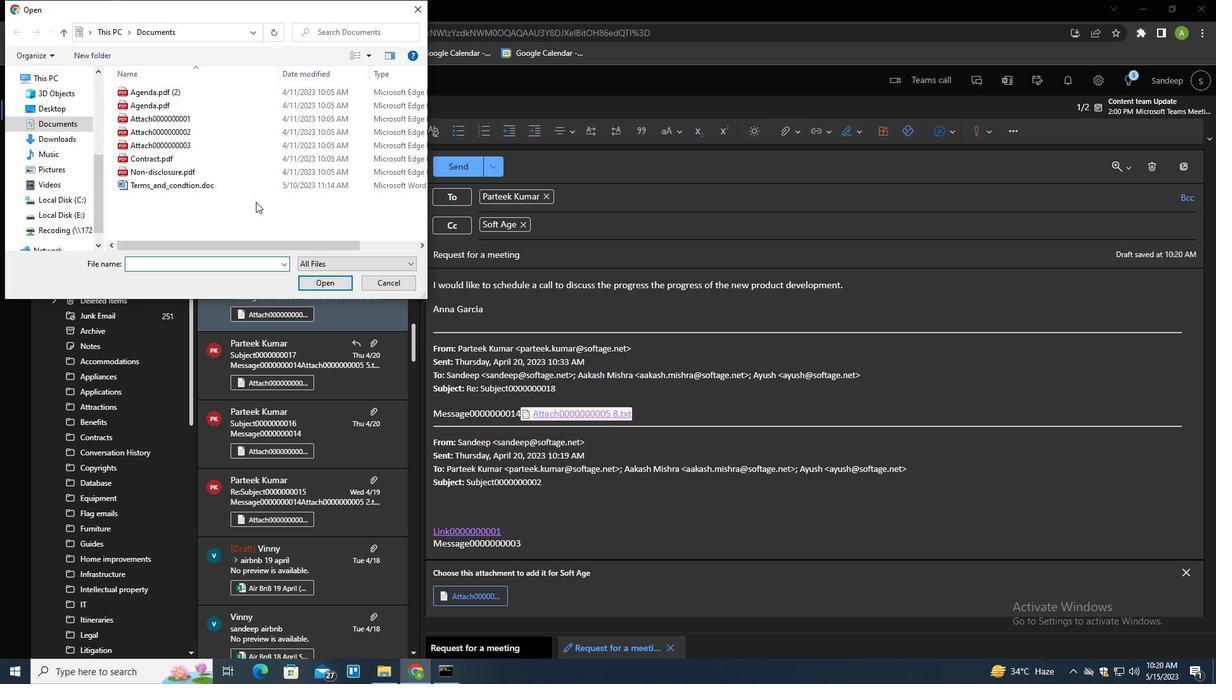 
Action: Mouse pressed left at (247, 191)
Screenshot: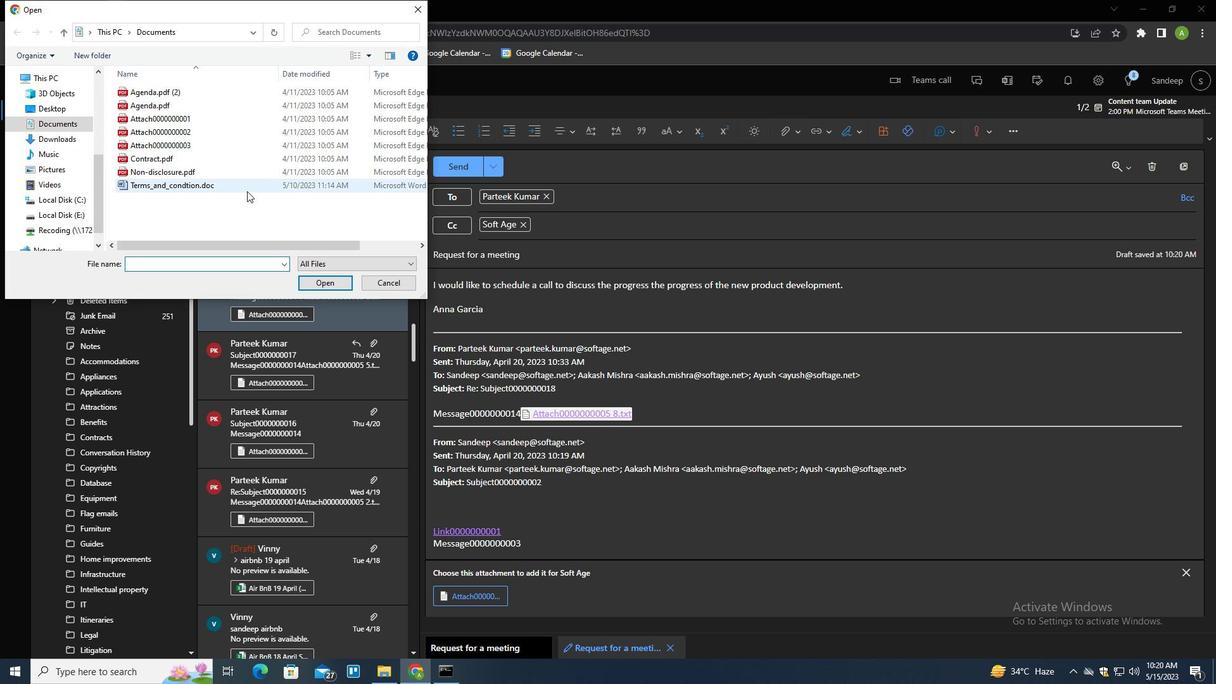 
Action: Key pressed <Key.f2><Key.shift>USER<Key.shift>_MANUAL,<Key.backspace>.DOCX
Screenshot: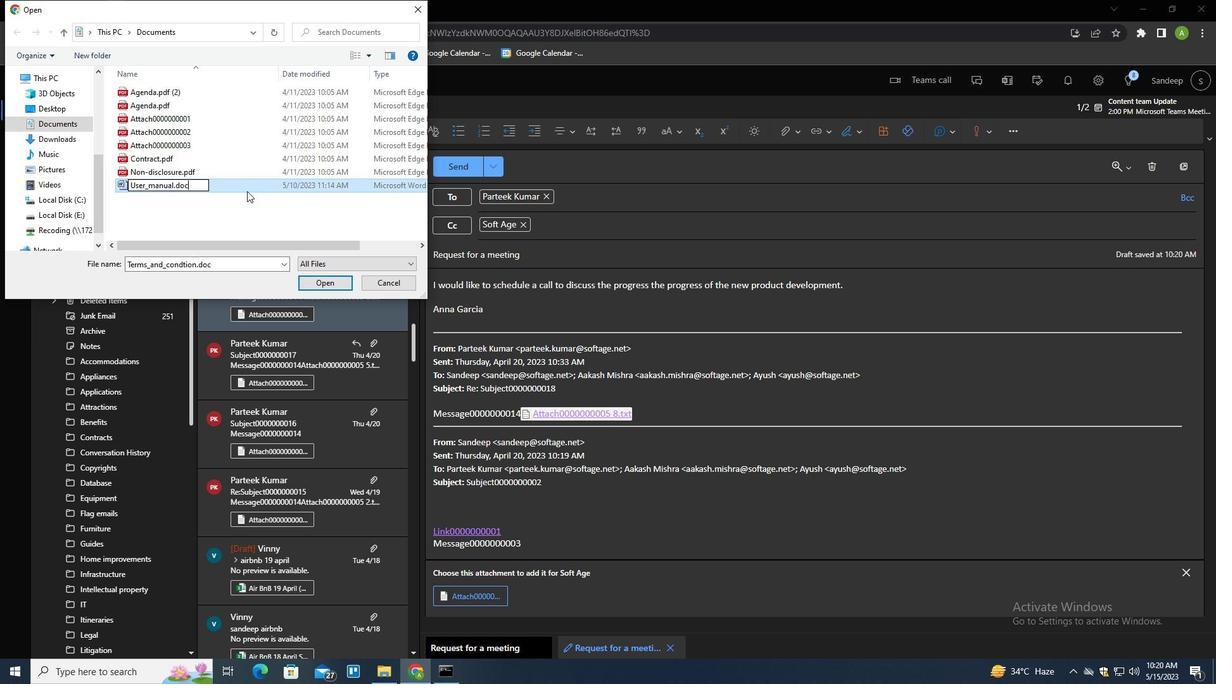 
Action: Mouse moved to (247, 181)
Screenshot: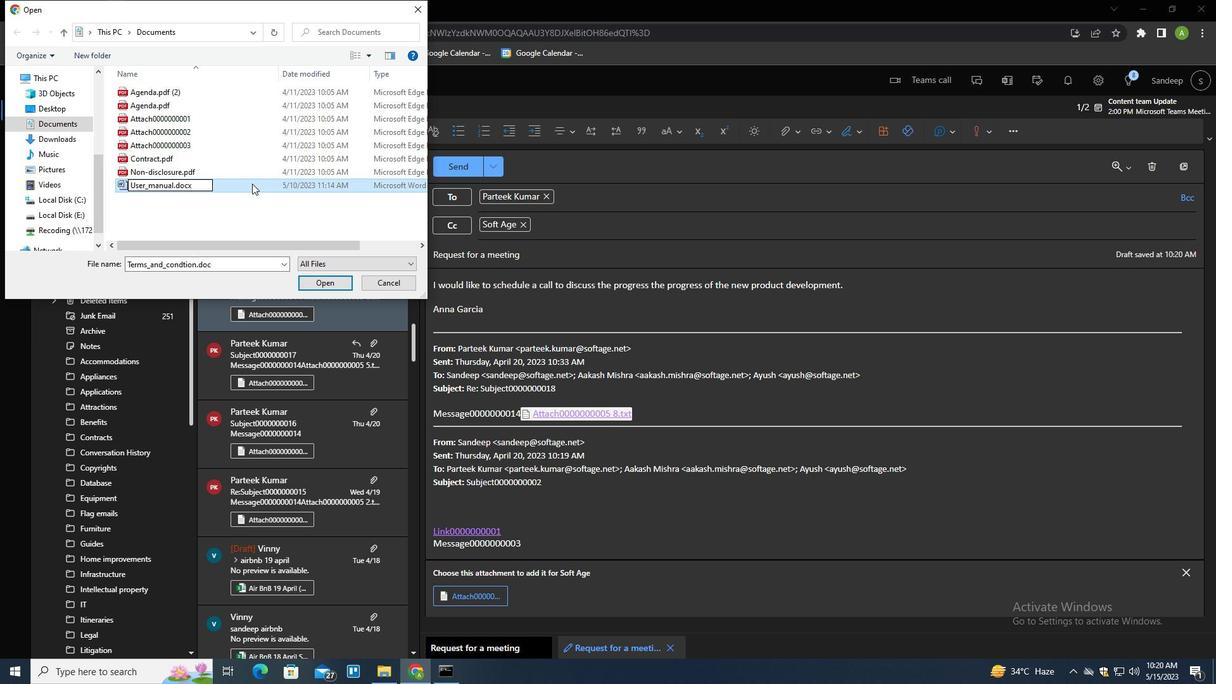 
Action: Mouse pressed left at (247, 181)
Screenshot: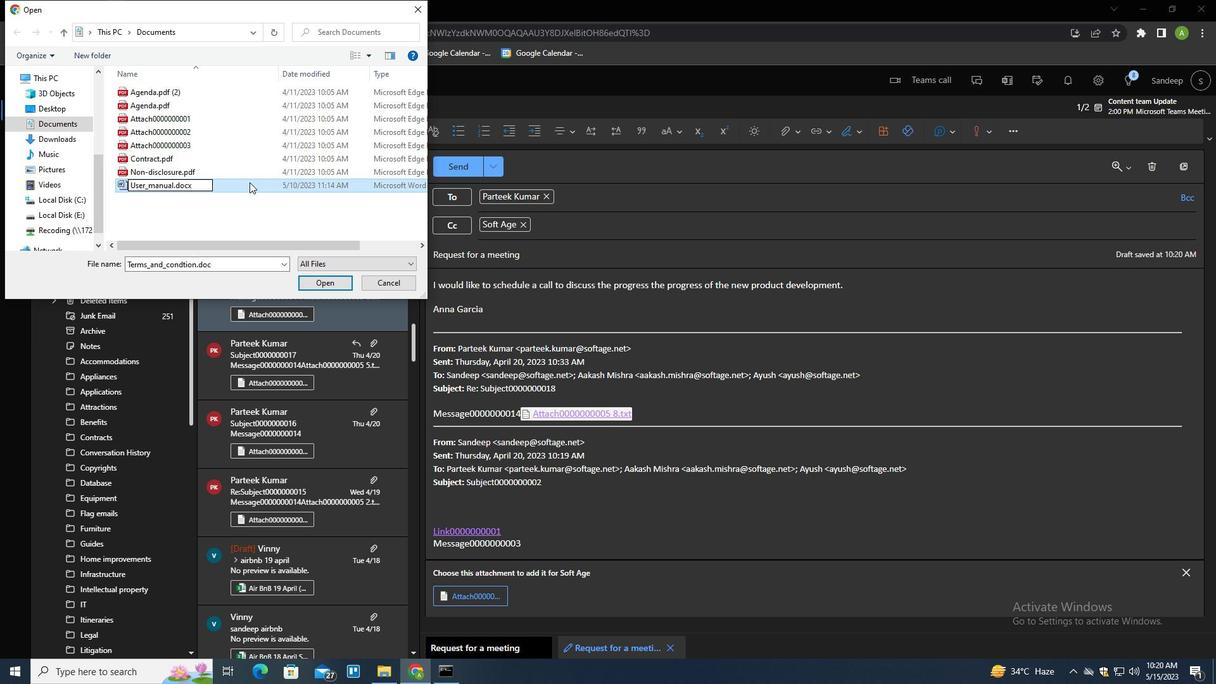 
Action: Mouse moved to (324, 280)
Screenshot: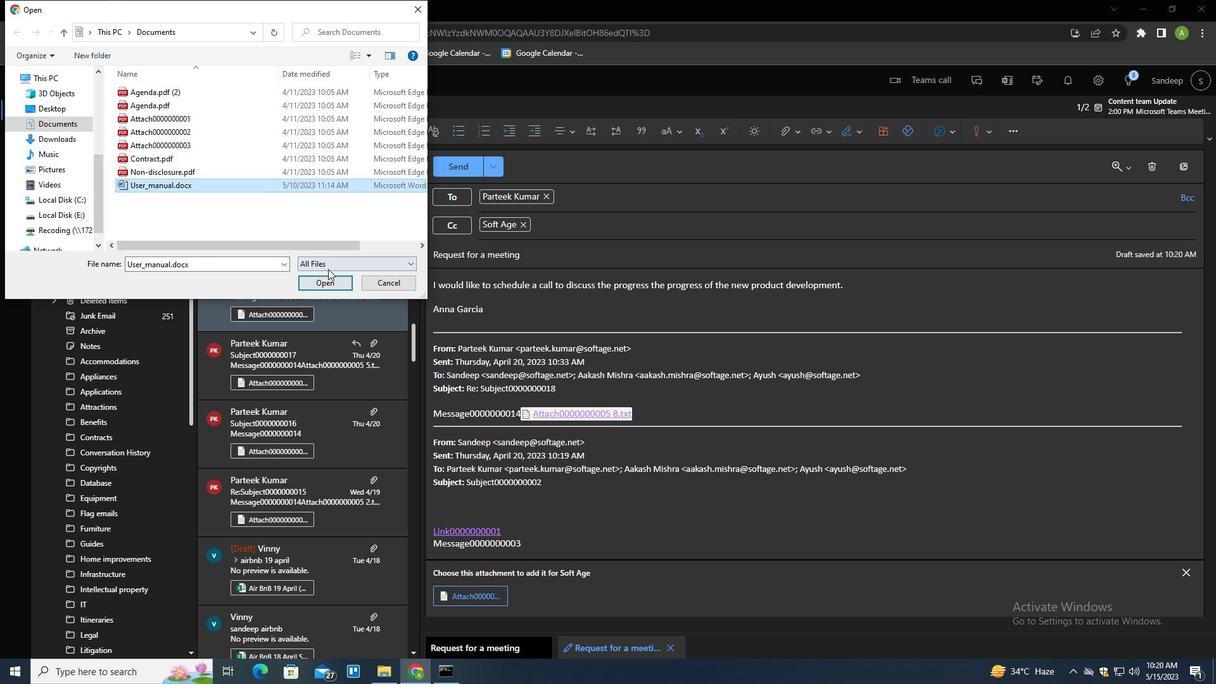 
Action: Mouse pressed left at (324, 280)
Screenshot: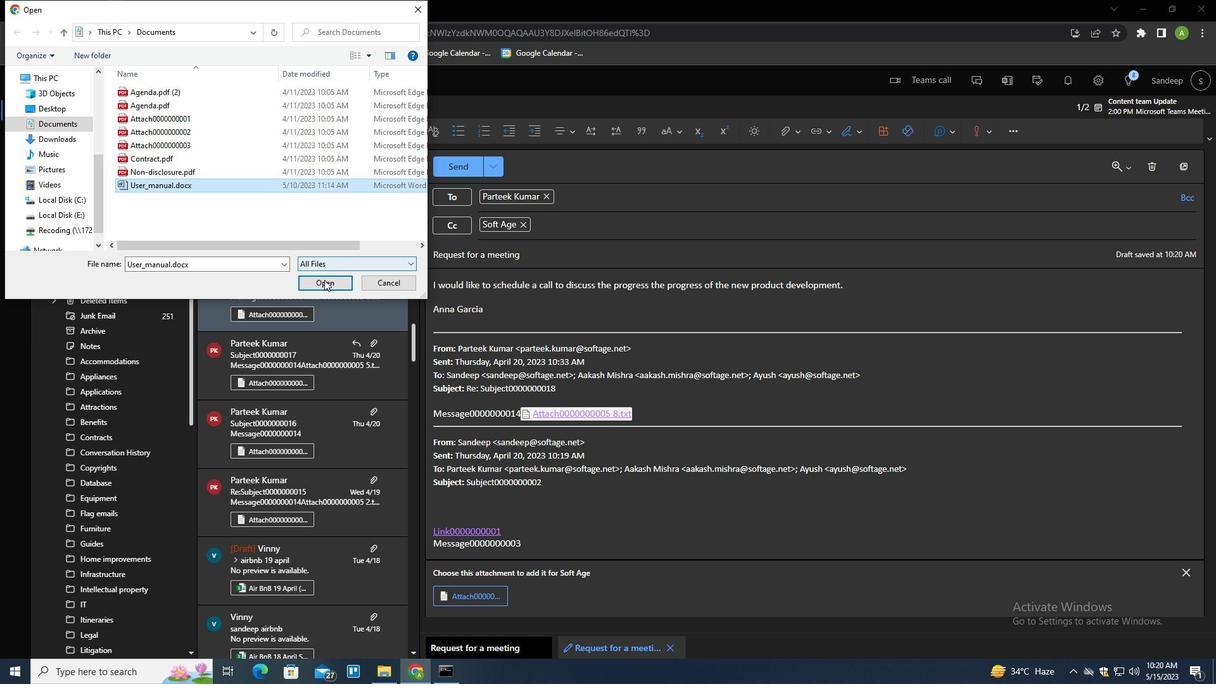 
Action: Mouse moved to (474, 170)
Screenshot: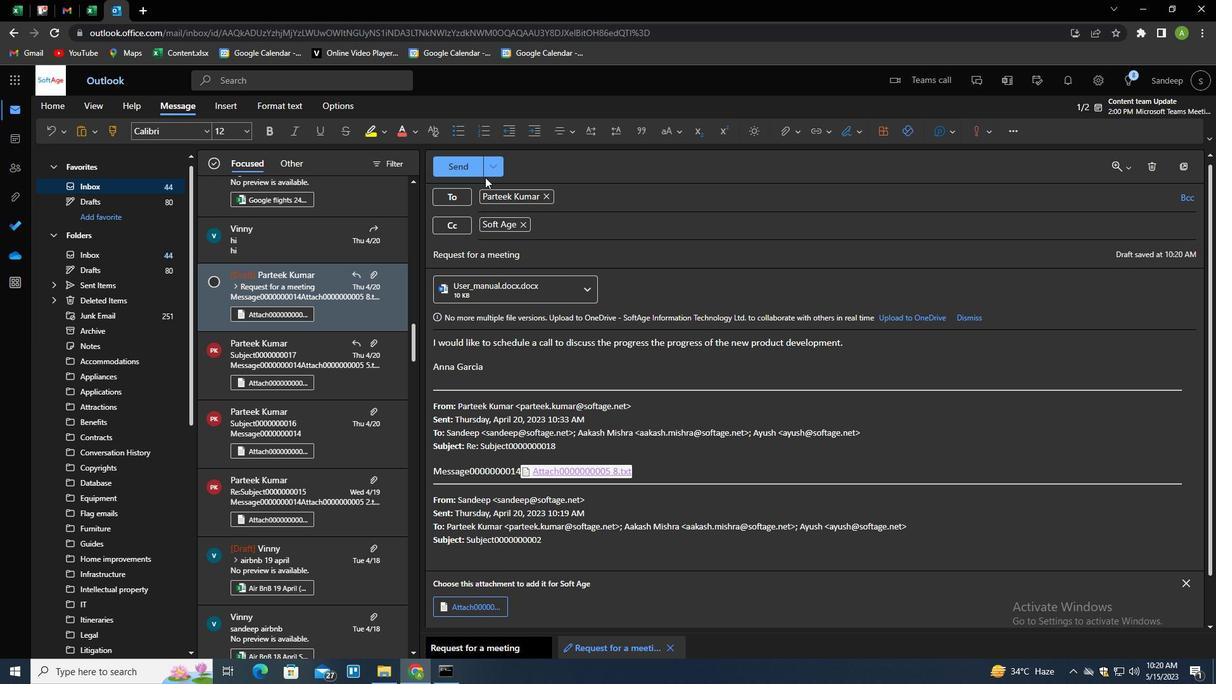 
Action: Mouse pressed left at (474, 170)
Screenshot: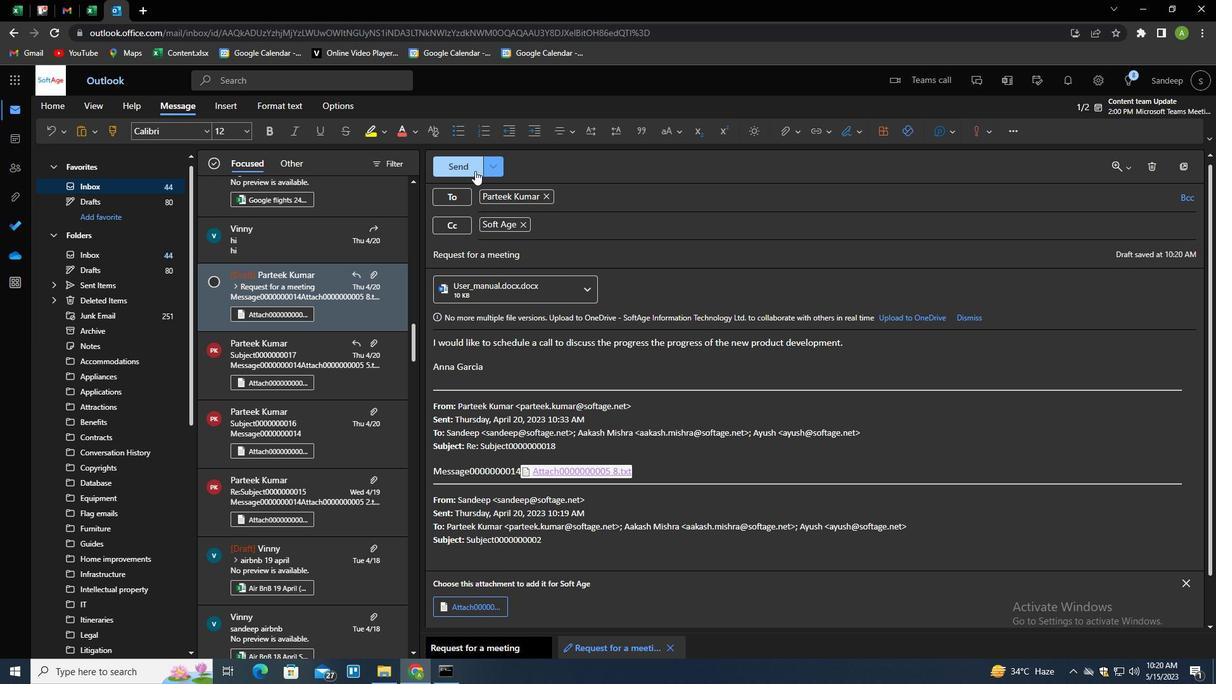 
Action: Mouse moved to (601, 314)
Screenshot: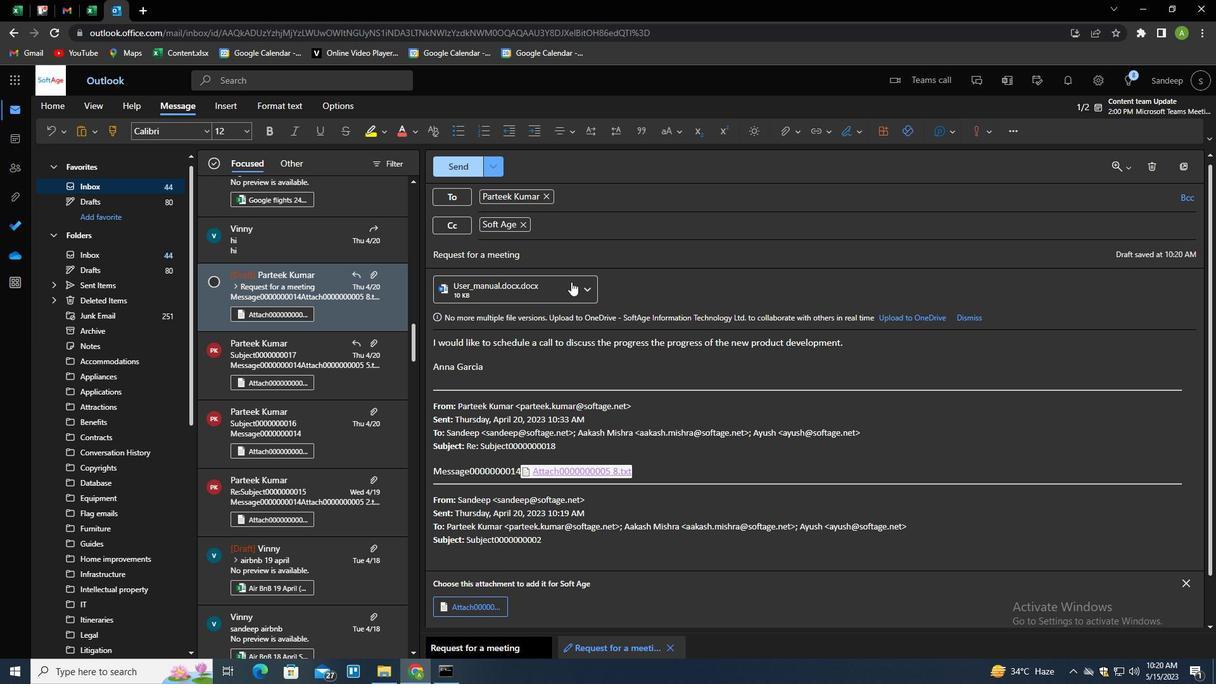 
